 Task: Create a due date automation trigger when advanced on, on the monday of the week before a card is due add dates starting in in more than 1 days at 11:00 AM.
Action: Mouse moved to (1106, 84)
Screenshot: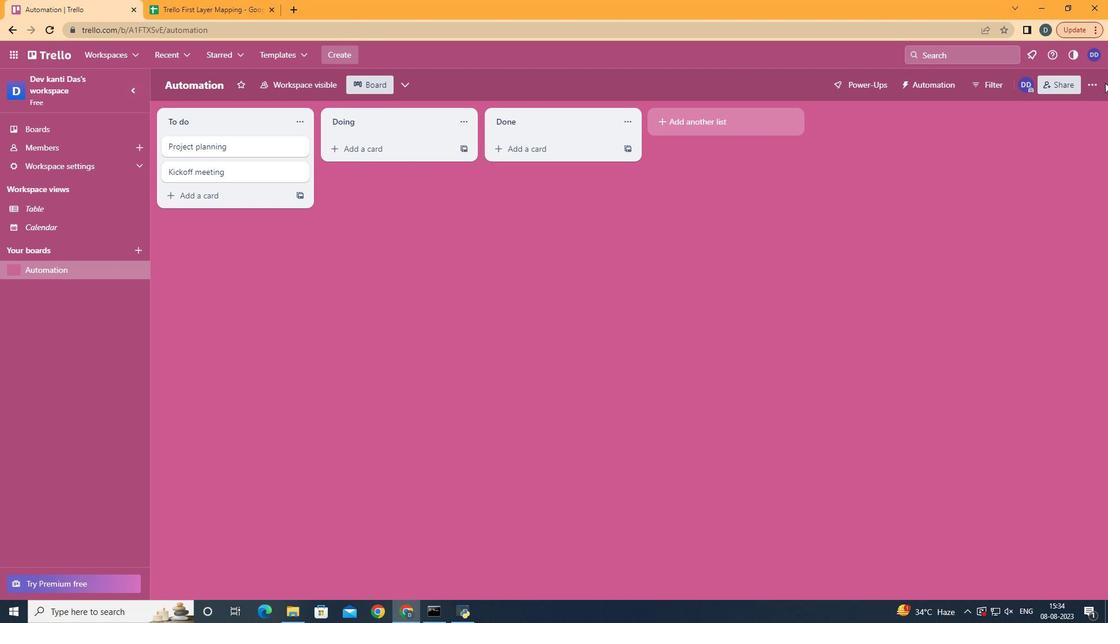 
Action: Mouse pressed left at (1106, 84)
Screenshot: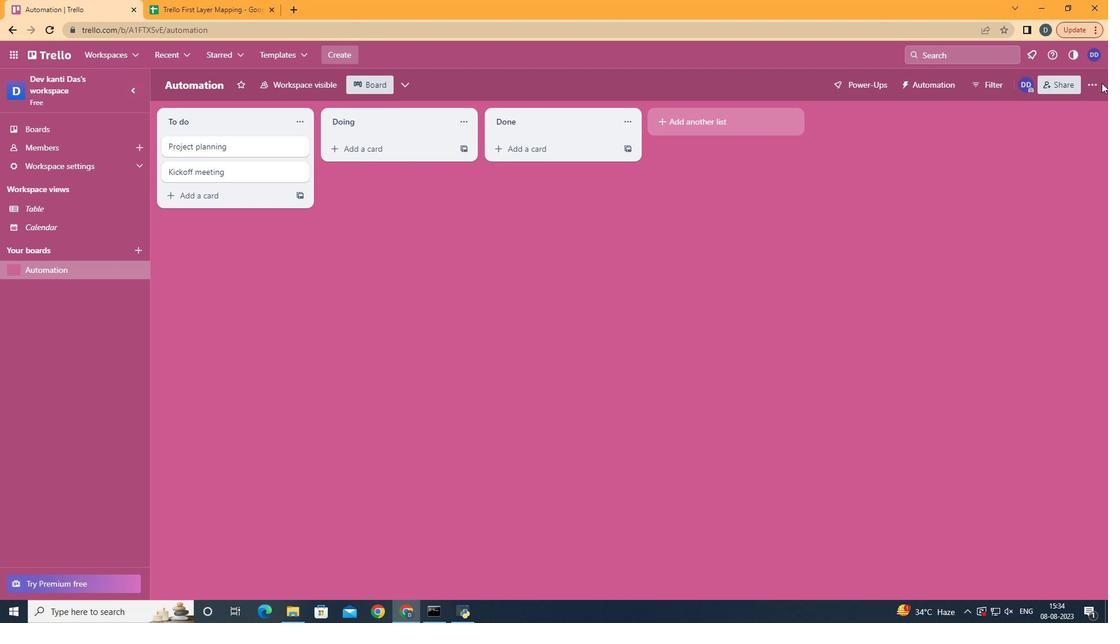 
Action: Mouse moved to (1097, 84)
Screenshot: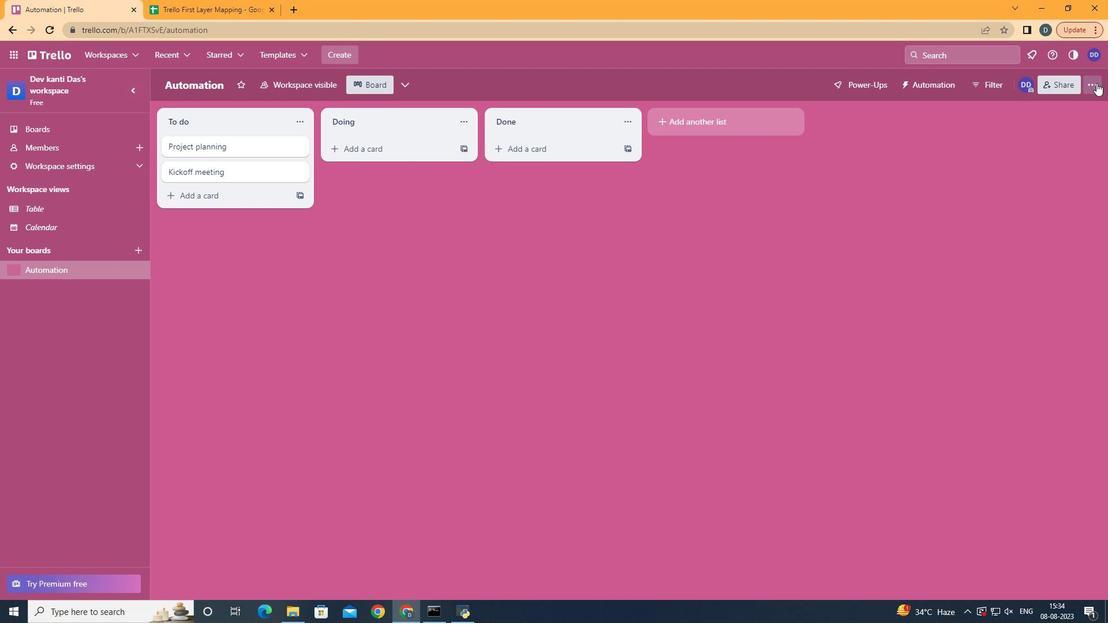
Action: Mouse pressed left at (1097, 84)
Screenshot: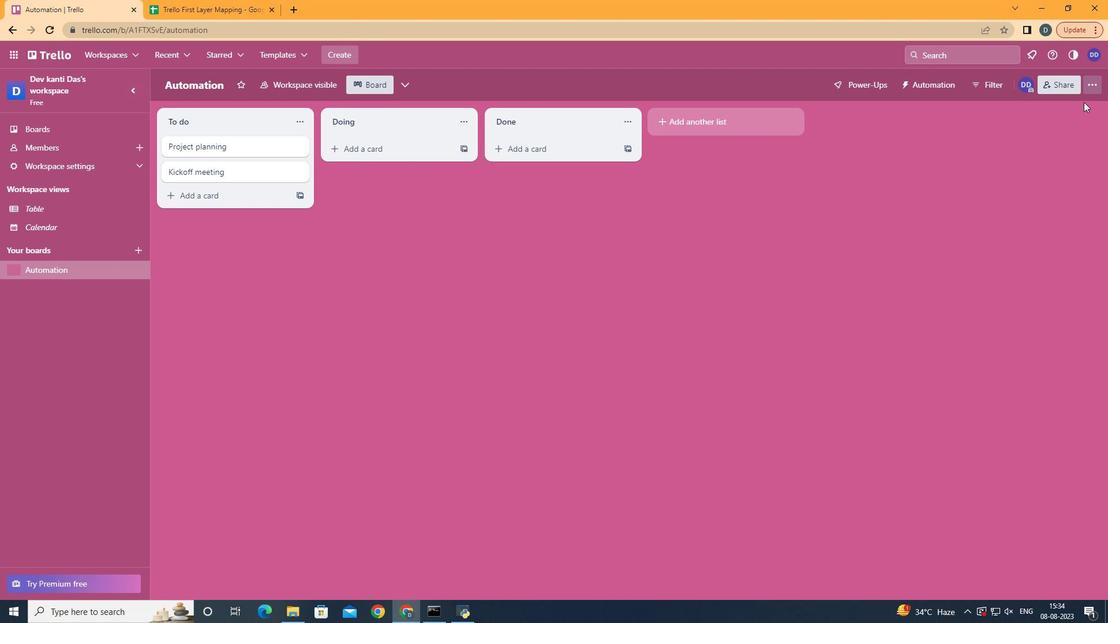 
Action: Mouse moved to (1020, 238)
Screenshot: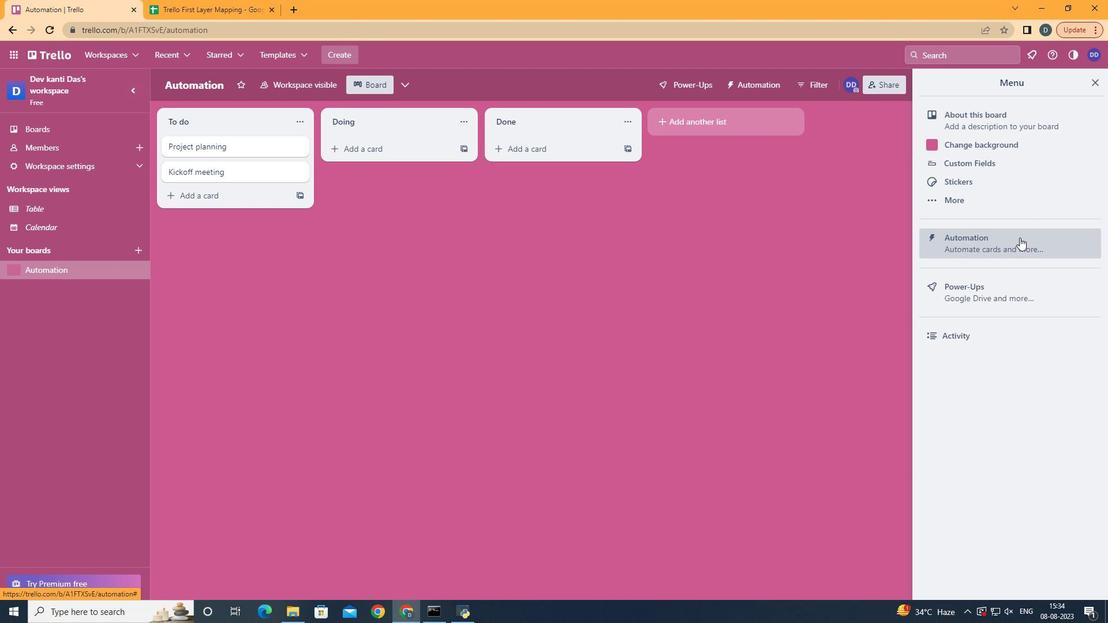 
Action: Mouse pressed left at (1020, 238)
Screenshot: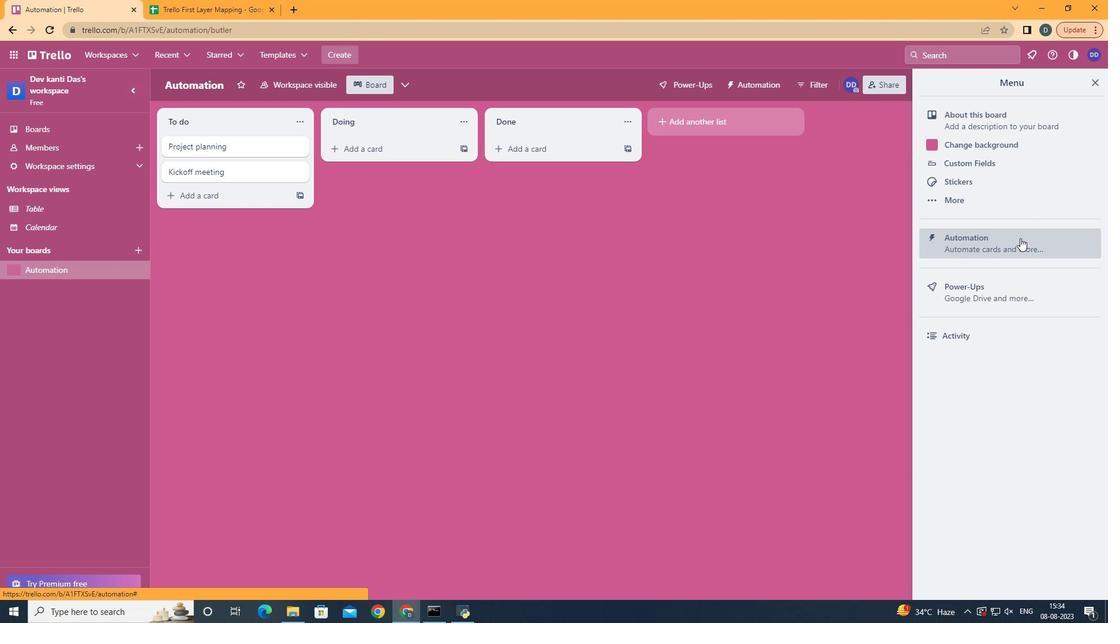 
Action: Mouse moved to (203, 233)
Screenshot: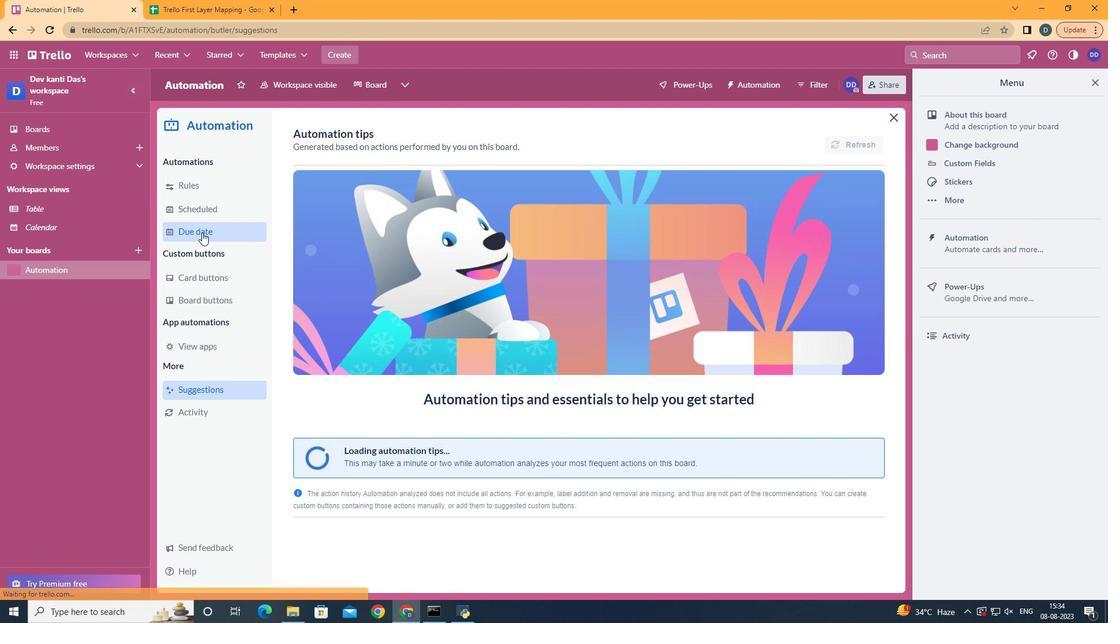 
Action: Mouse pressed left at (203, 233)
Screenshot: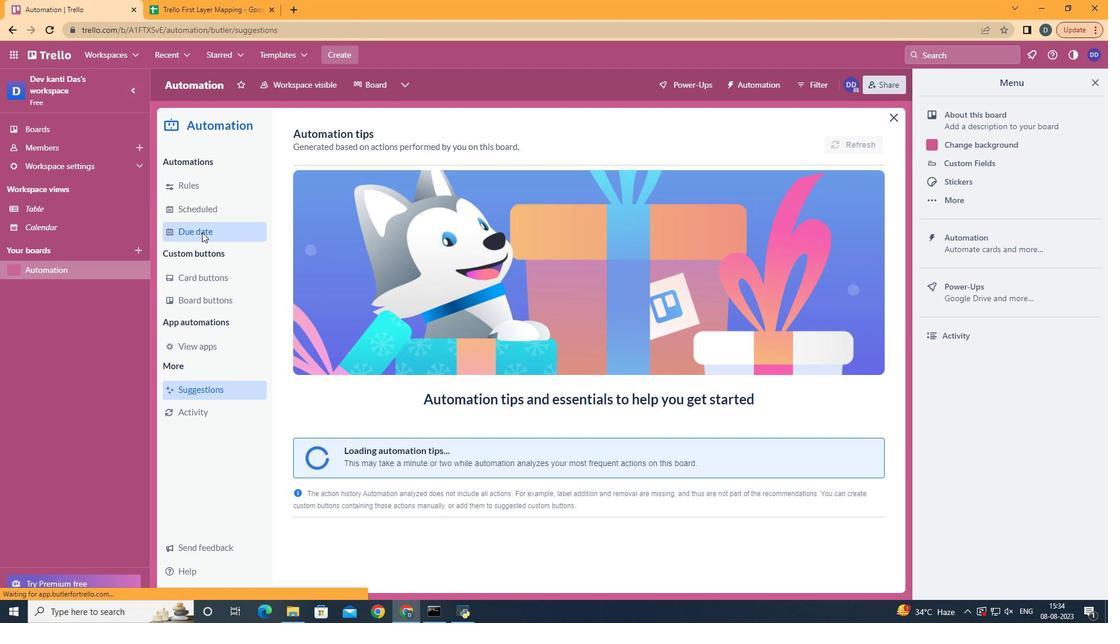 
Action: Mouse moved to (814, 142)
Screenshot: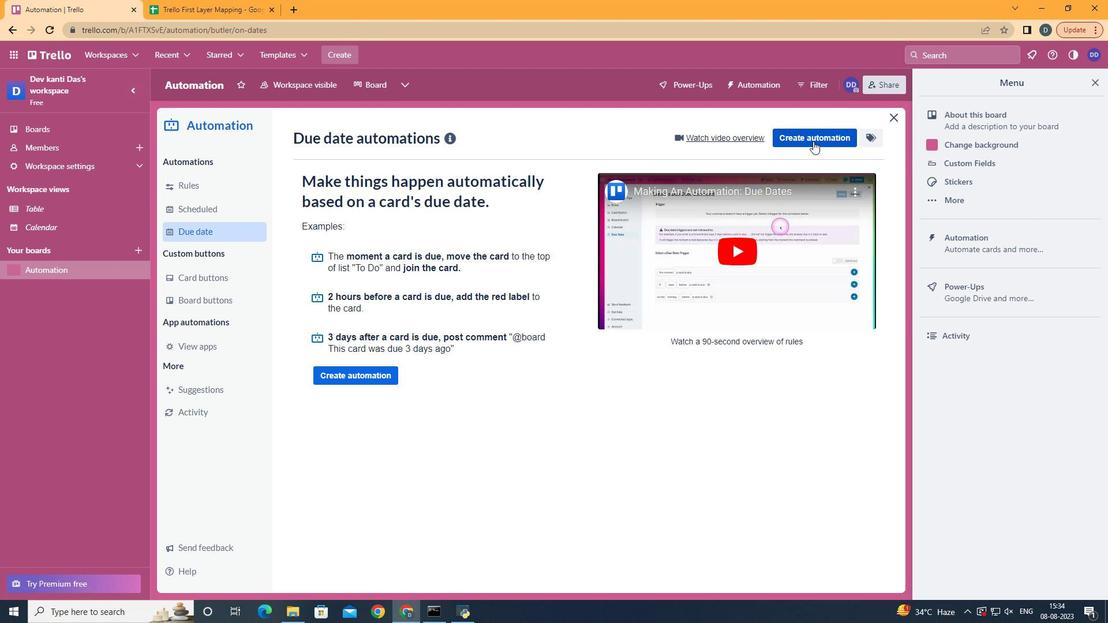 
Action: Mouse pressed left at (814, 142)
Screenshot: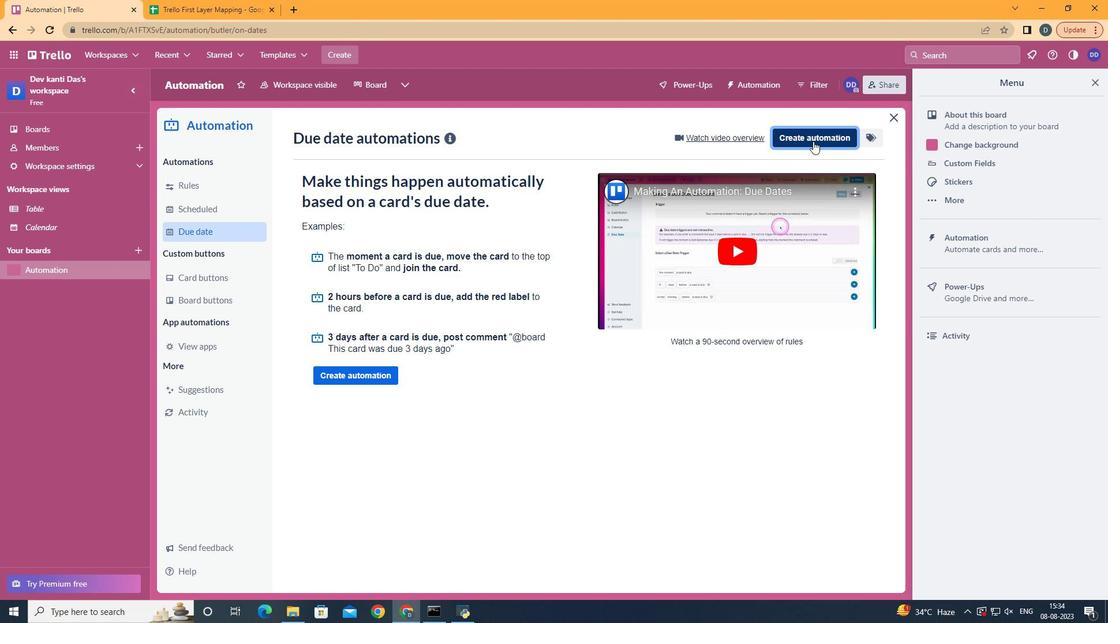 
Action: Mouse moved to (601, 238)
Screenshot: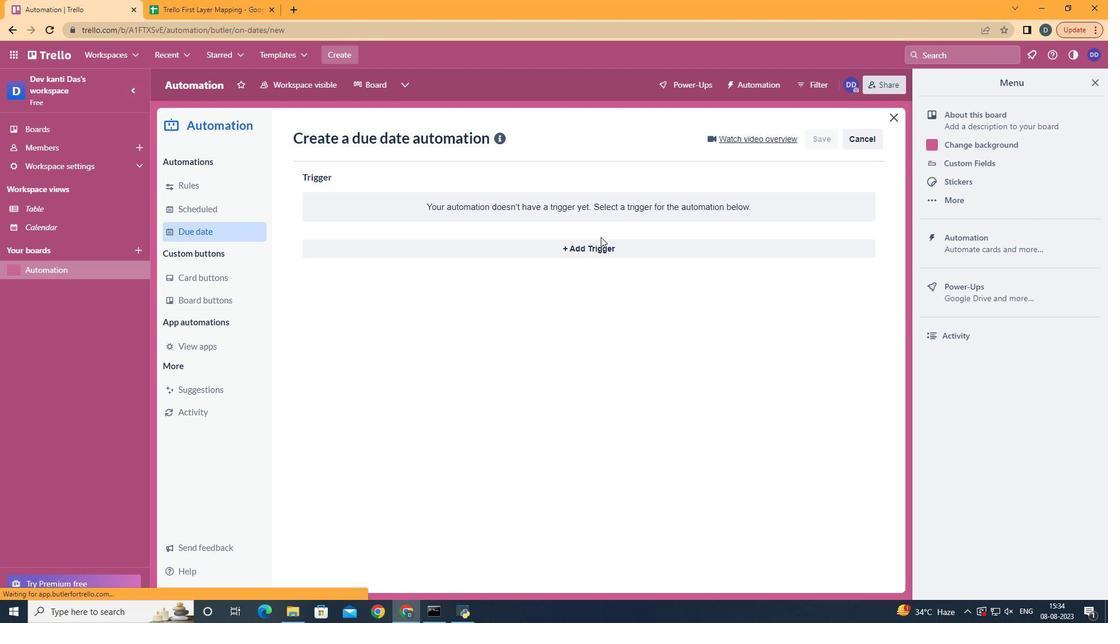 
Action: Mouse pressed left at (601, 238)
Screenshot: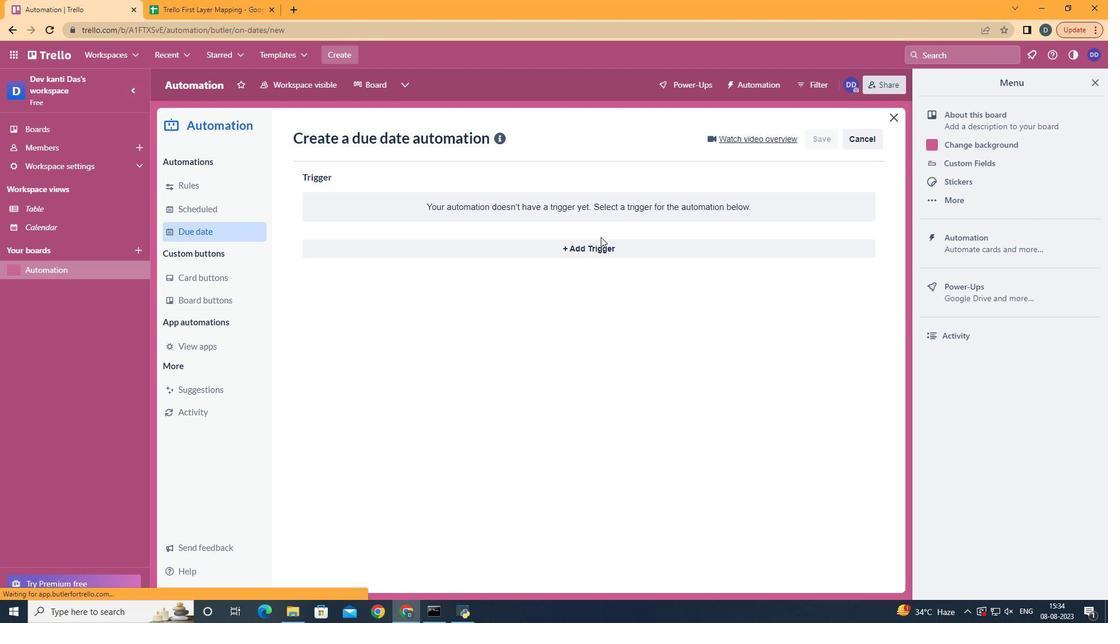 
Action: Mouse moved to (596, 247)
Screenshot: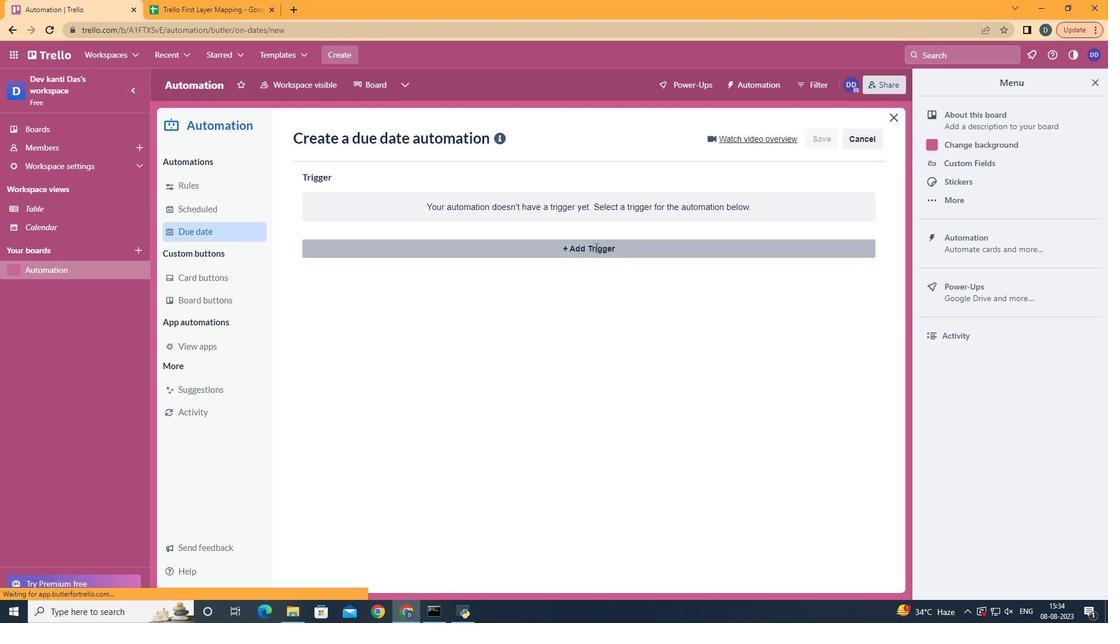 
Action: Mouse pressed left at (596, 247)
Screenshot: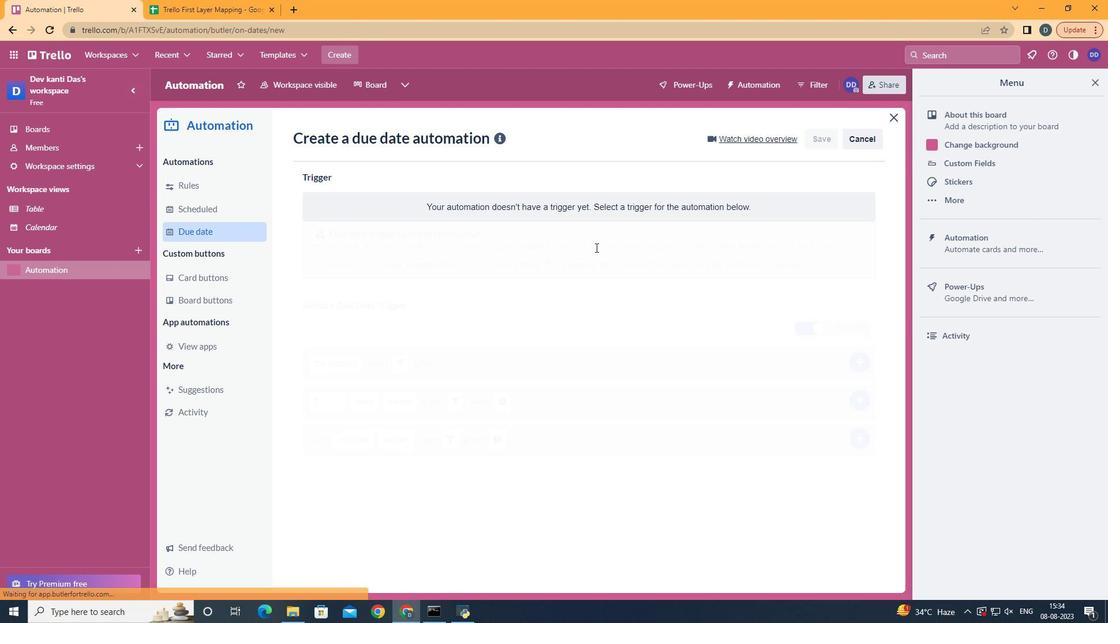 
Action: Mouse moved to (423, 547)
Screenshot: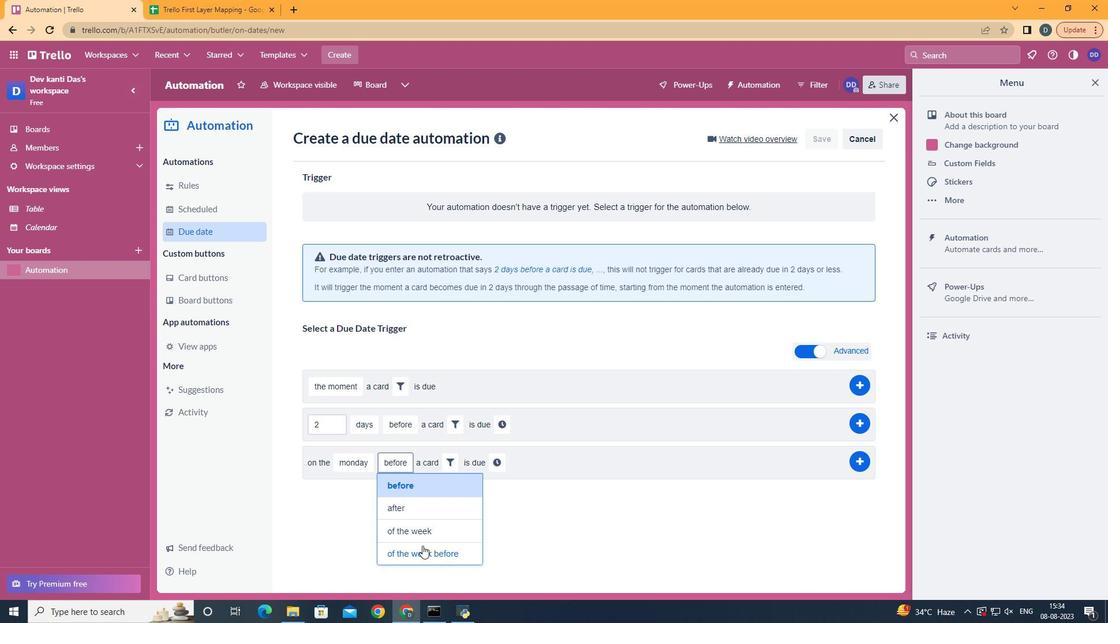 
Action: Mouse pressed left at (423, 547)
Screenshot: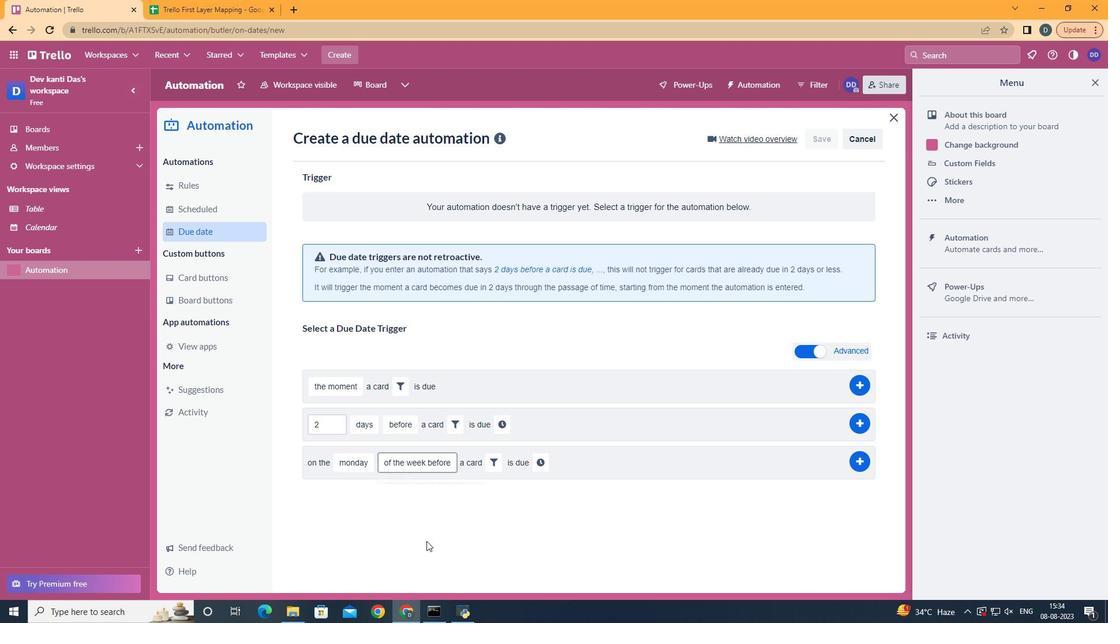 
Action: Mouse moved to (487, 460)
Screenshot: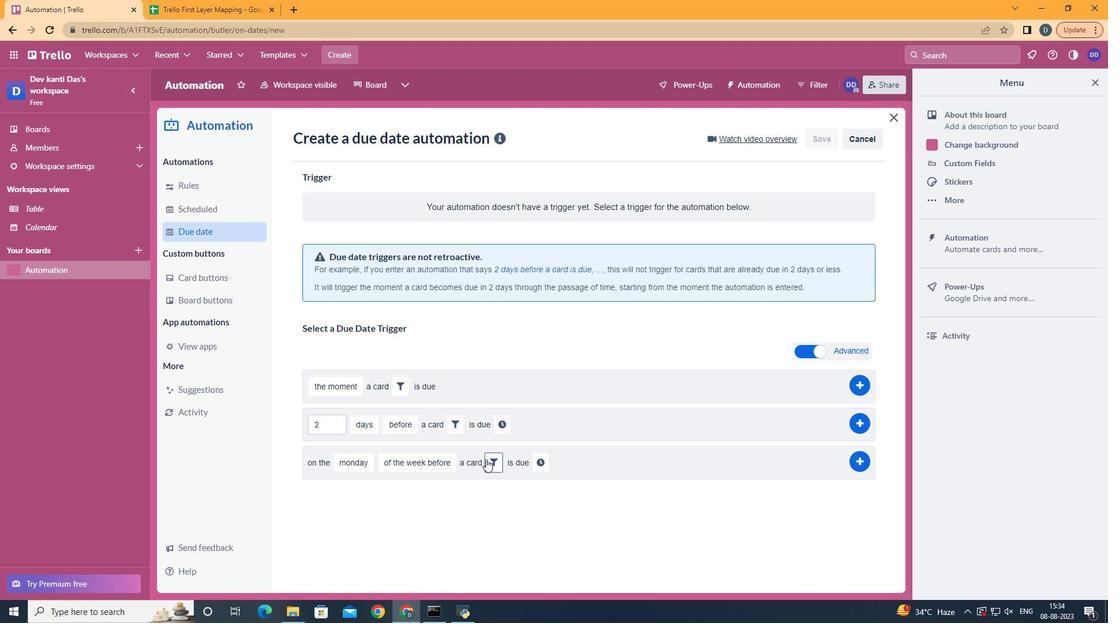 
Action: Mouse pressed left at (487, 460)
Screenshot: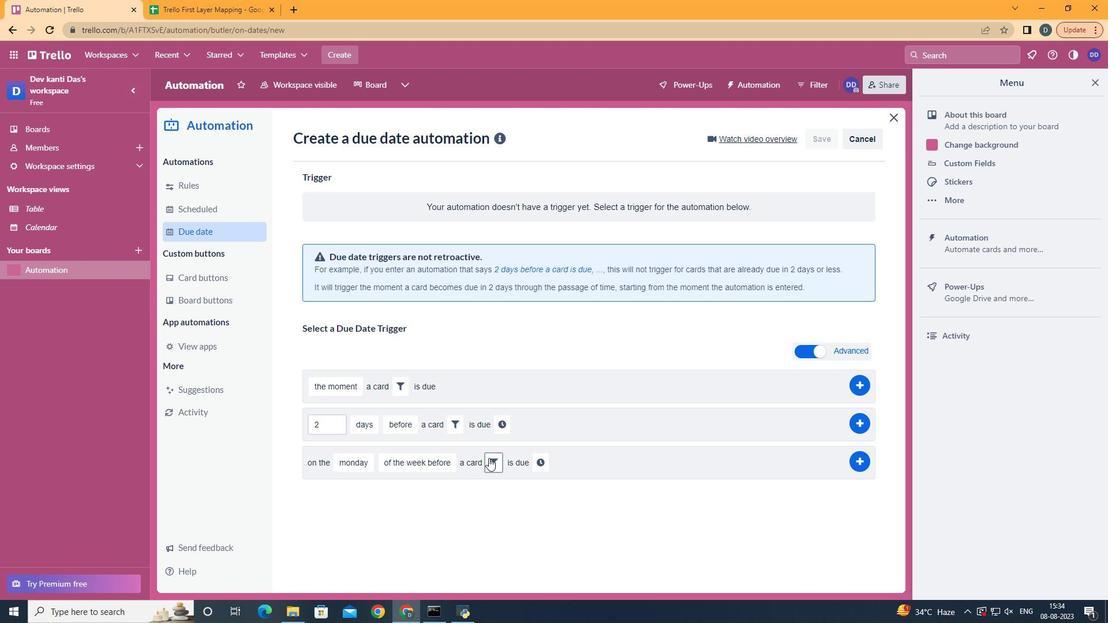 
Action: Mouse moved to (558, 507)
Screenshot: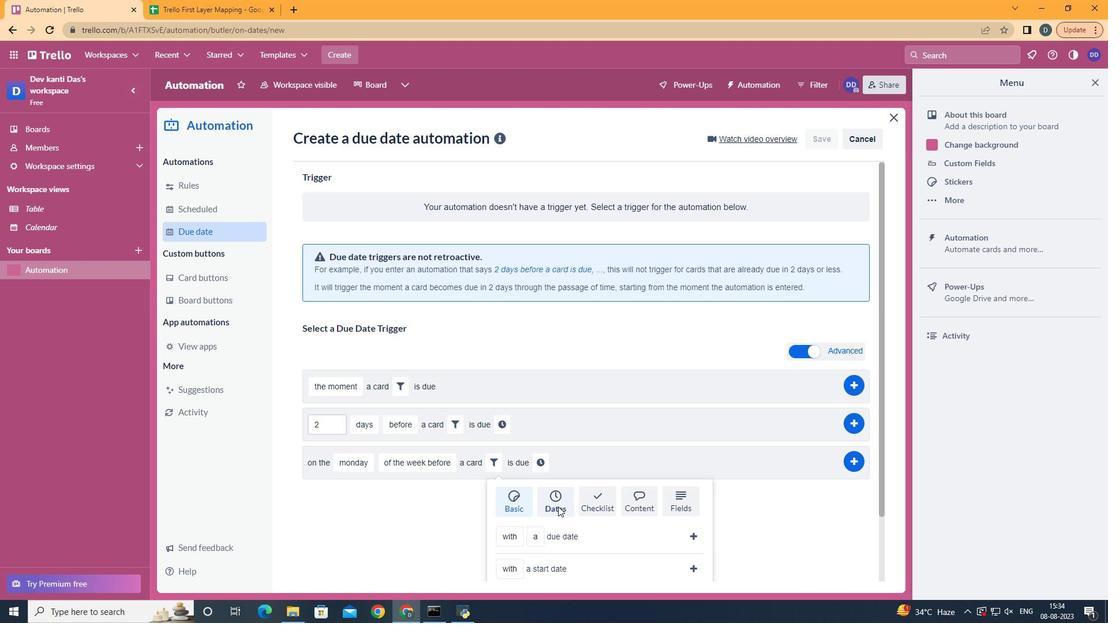 
Action: Mouse pressed left at (558, 507)
Screenshot: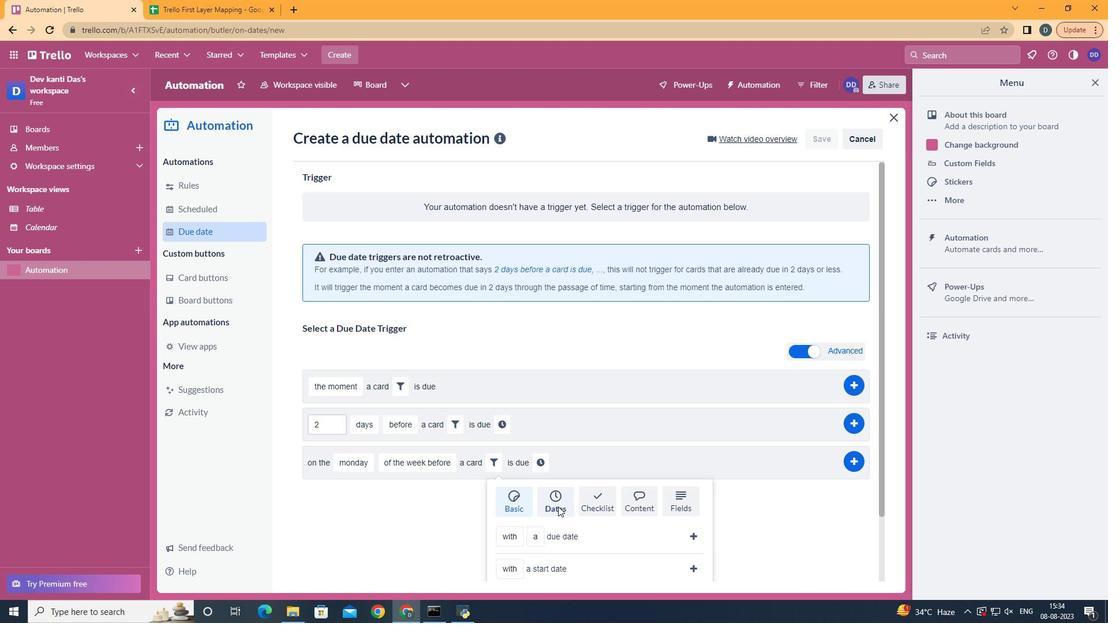 
Action: Mouse moved to (559, 507)
Screenshot: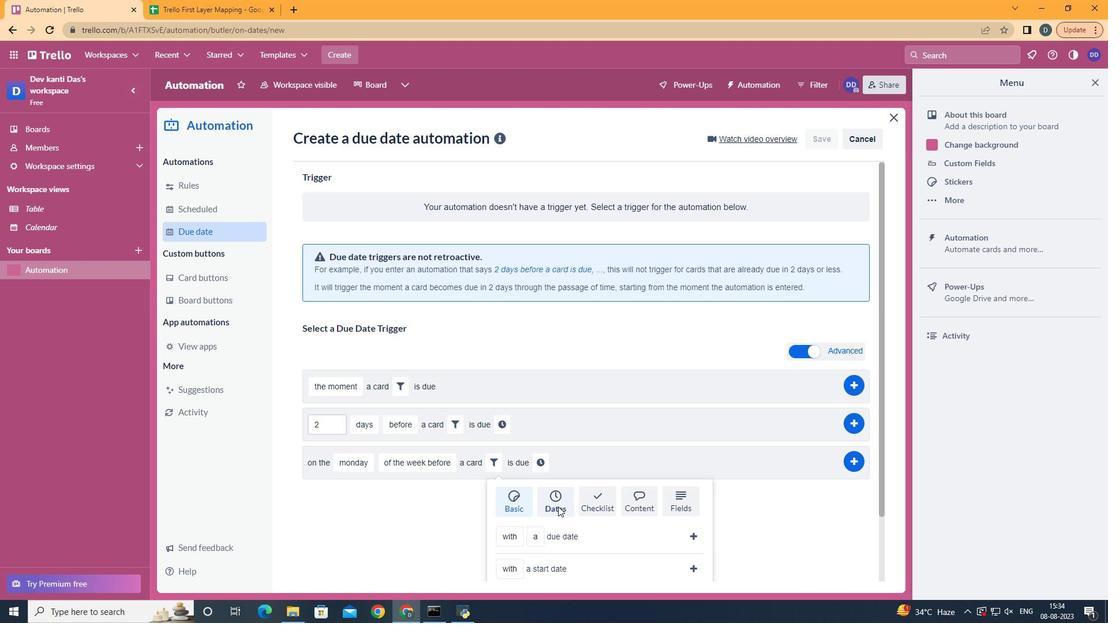 
Action: Mouse scrolled (559, 507) with delta (0, 0)
Screenshot: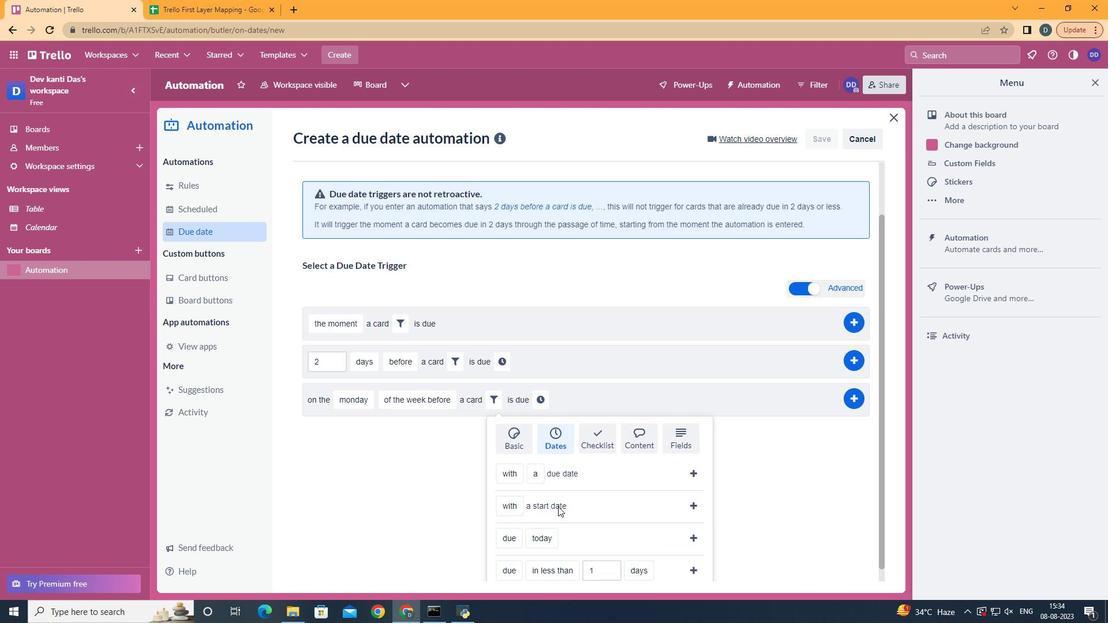 
Action: Mouse scrolled (559, 507) with delta (0, 0)
Screenshot: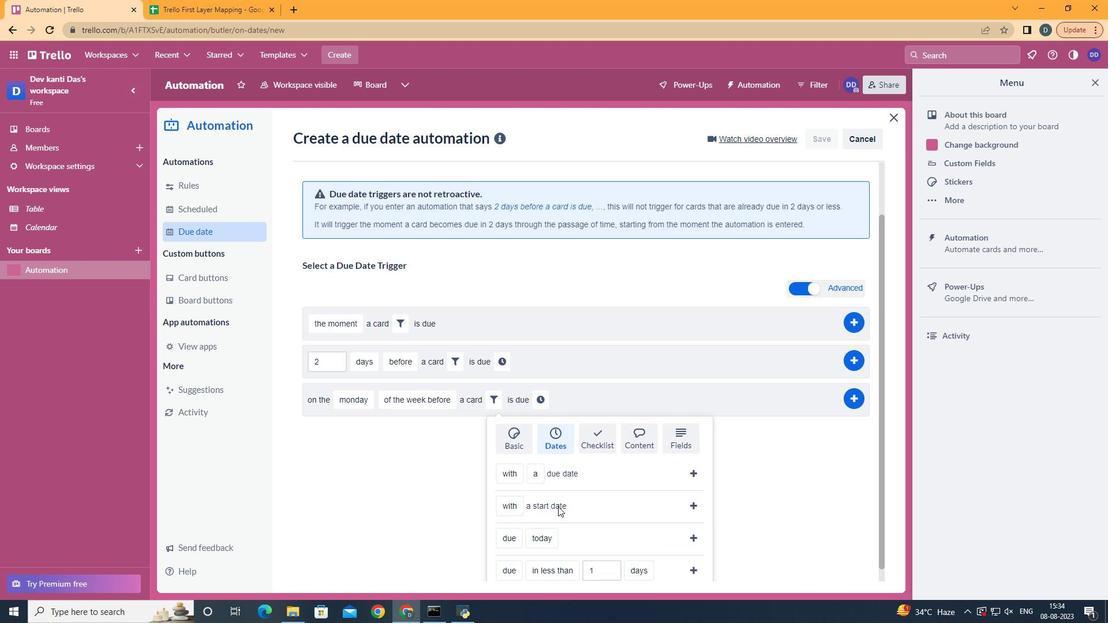 
Action: Mouse scrolled (559, 507) with delta (0, 0)
Screenshot: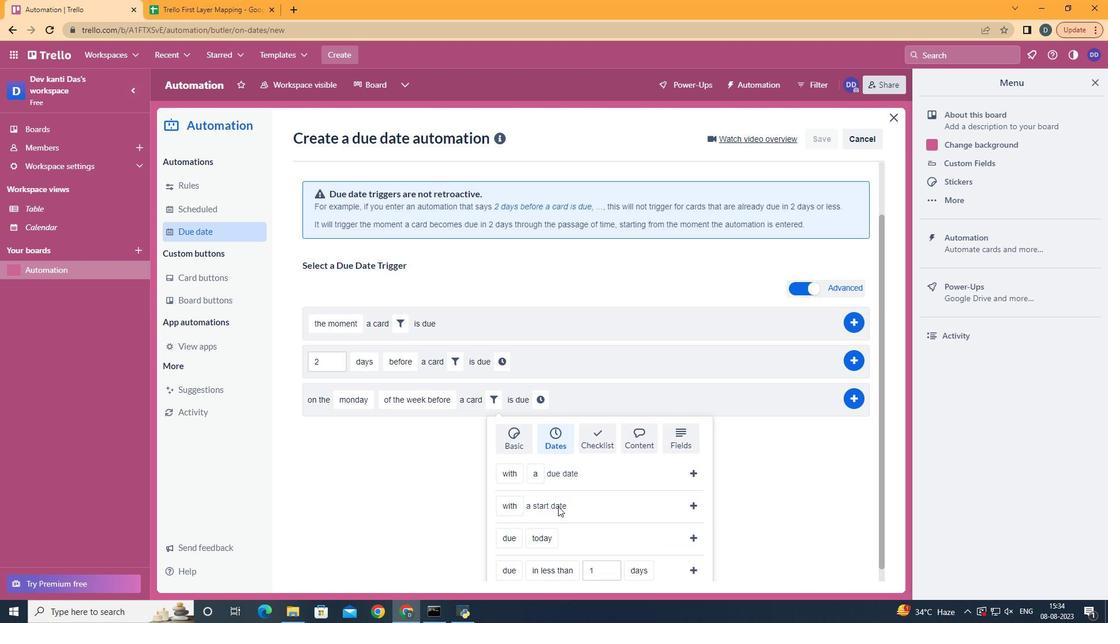 
Action: Mouse scrolled (559, 507) with delta (0, 0)
Screenshot: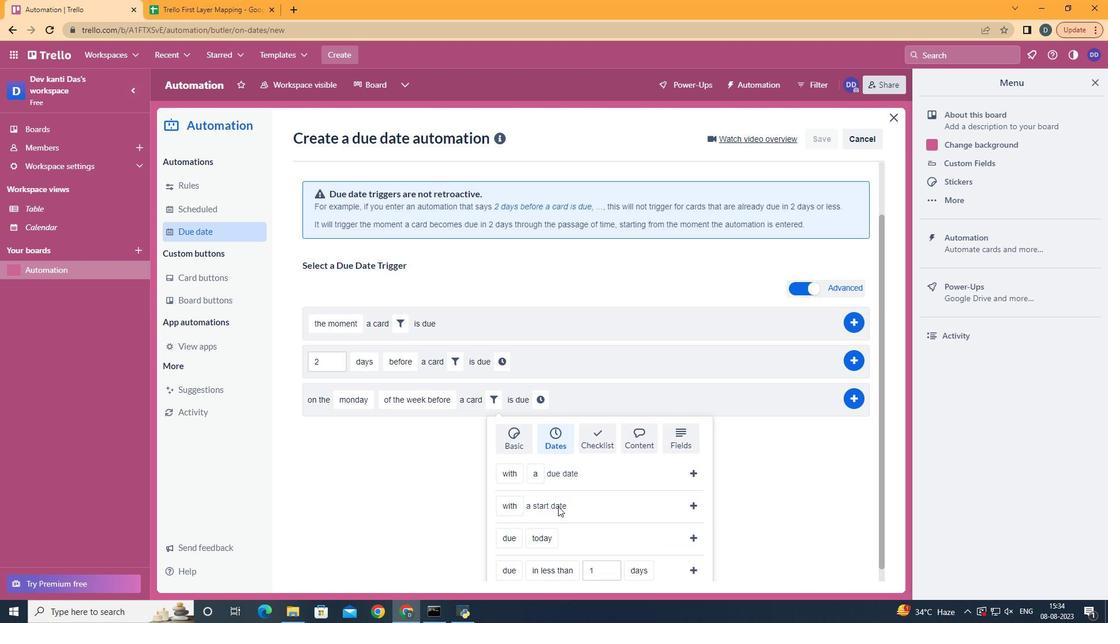 
Action: Mouse scrolled (559, 507) with delta (0, 0)
Screenshot: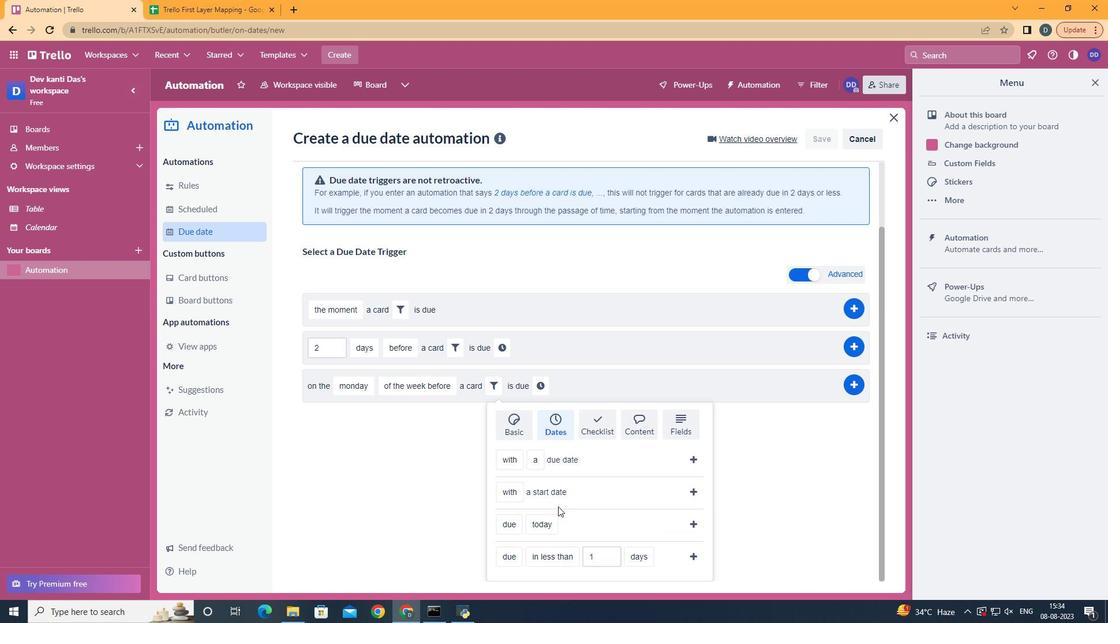 
Action: Mouse moved to (519, 529)
Screenshot: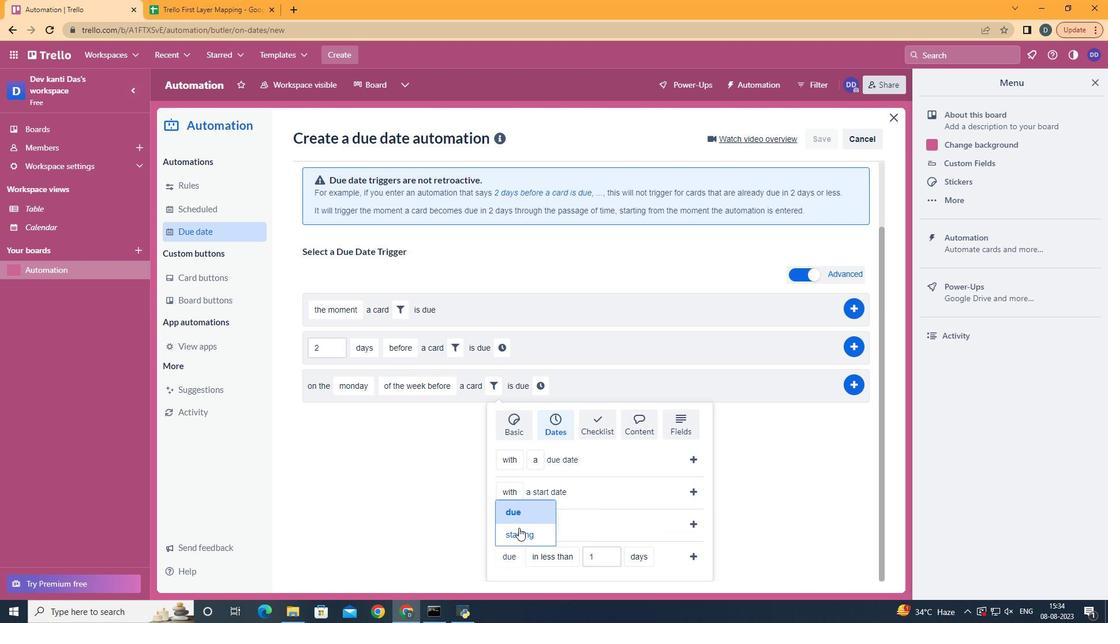 
Action: Mouse pressed left at (519, 529)
Screenshot: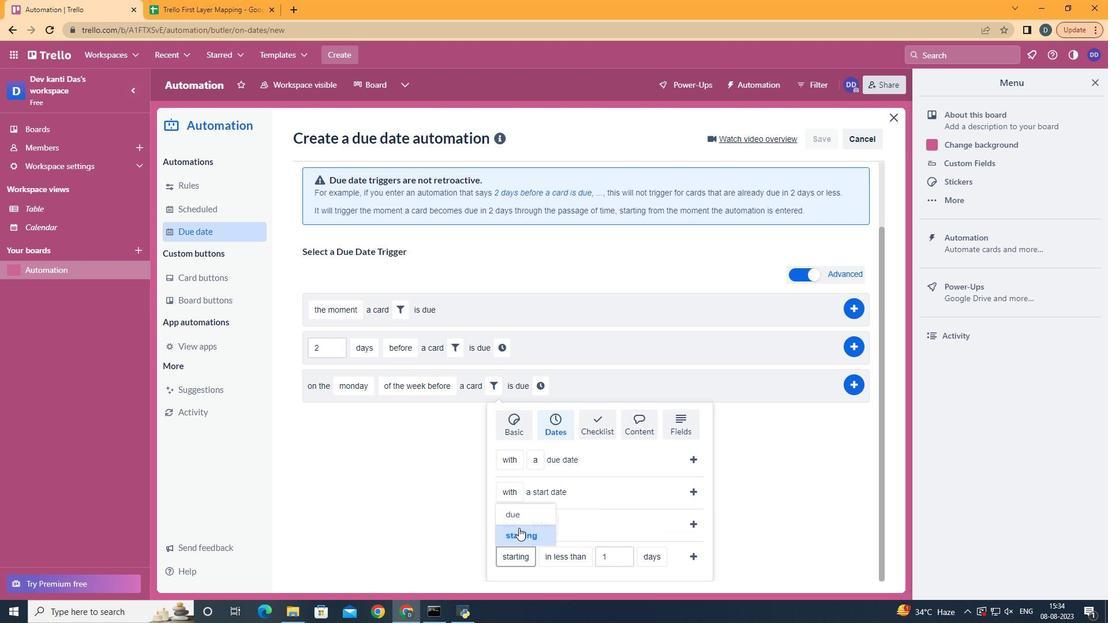 
Action: Mouse moved to (584, 490)
Screenshot: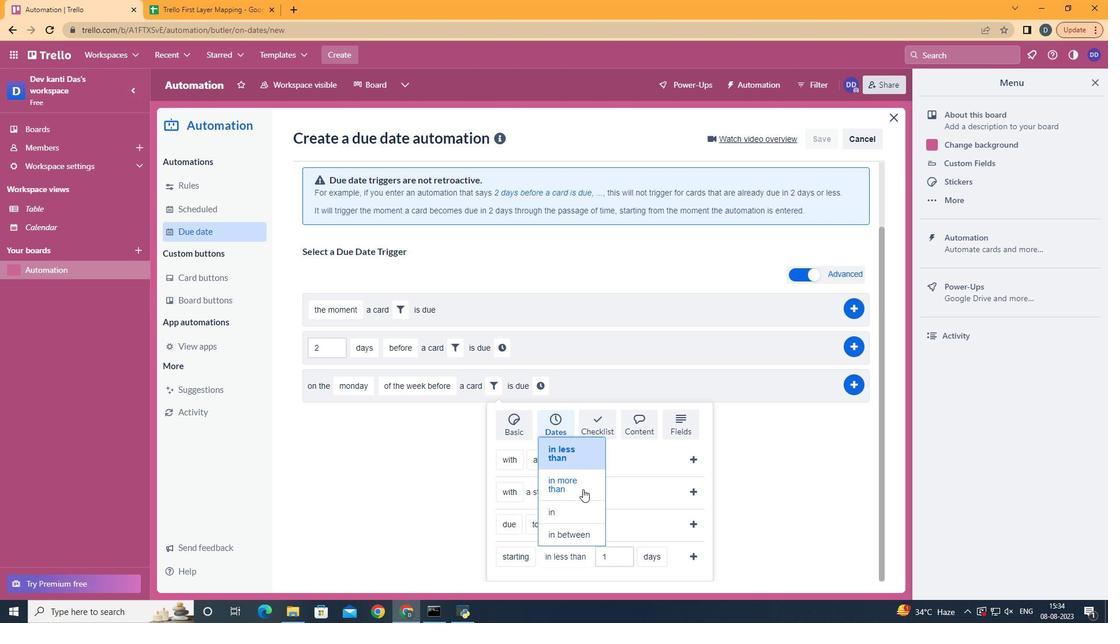 
Action: Mouse pressed left at (584, 490)
Screenshot: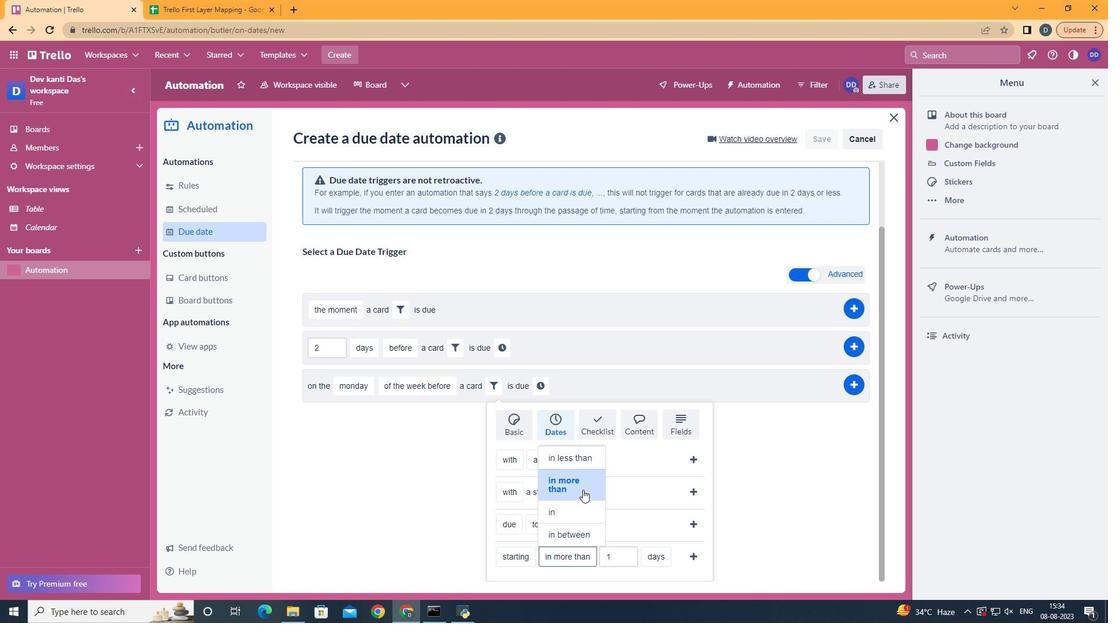 
Action: Mouse moved to (669, 511)
Screenshot: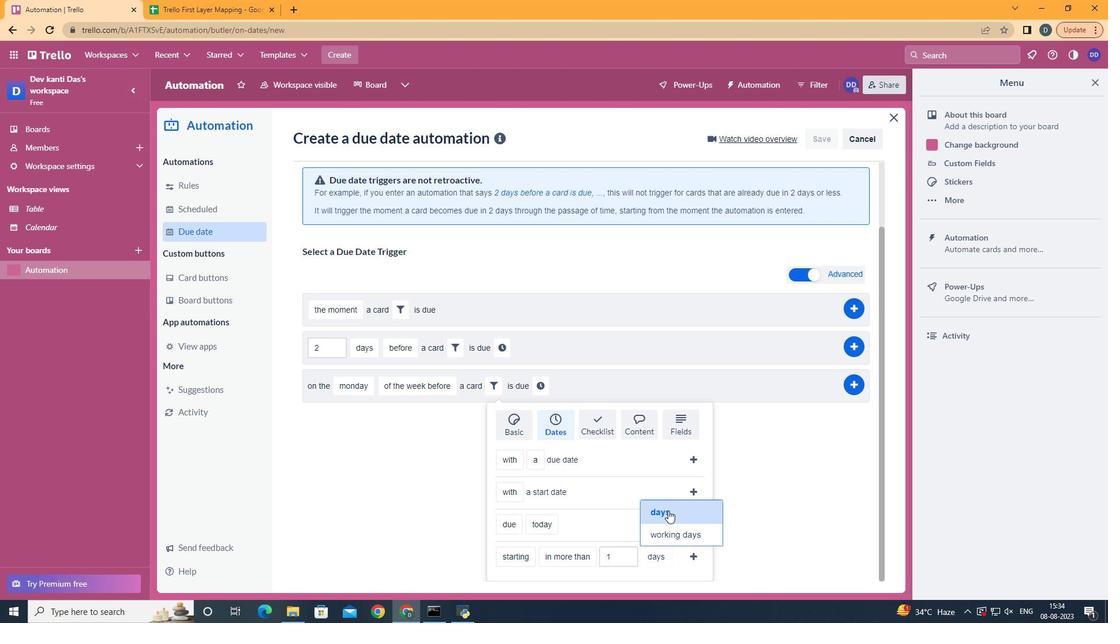 
Action: Mouse pressed left at (669, 511)
Screenshot: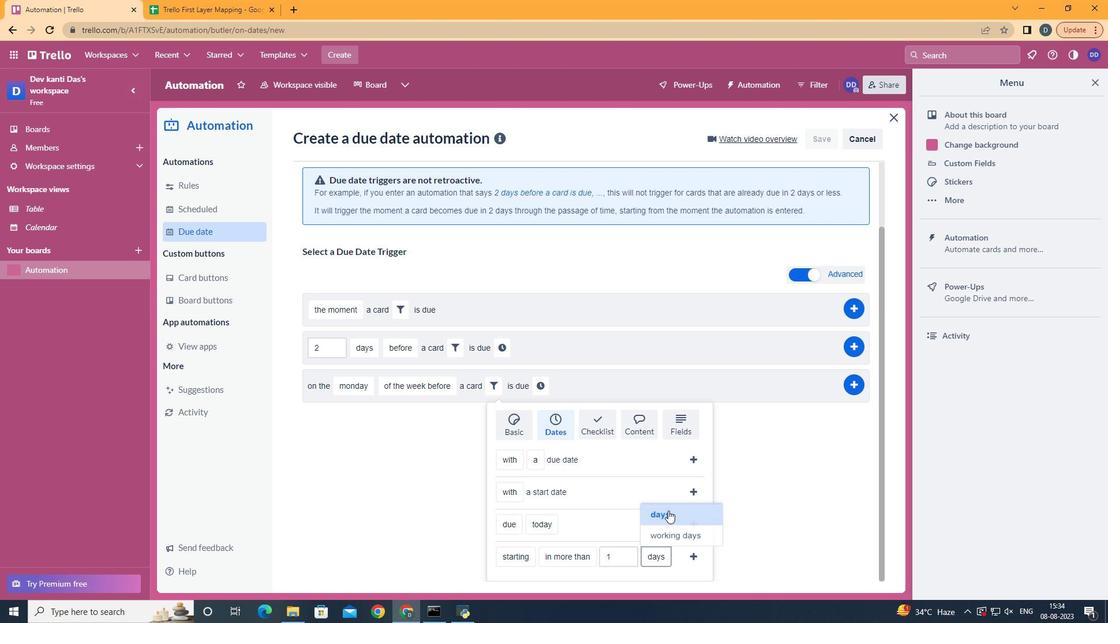 
Action: Mouse moved to (700, 554)
Screenshot: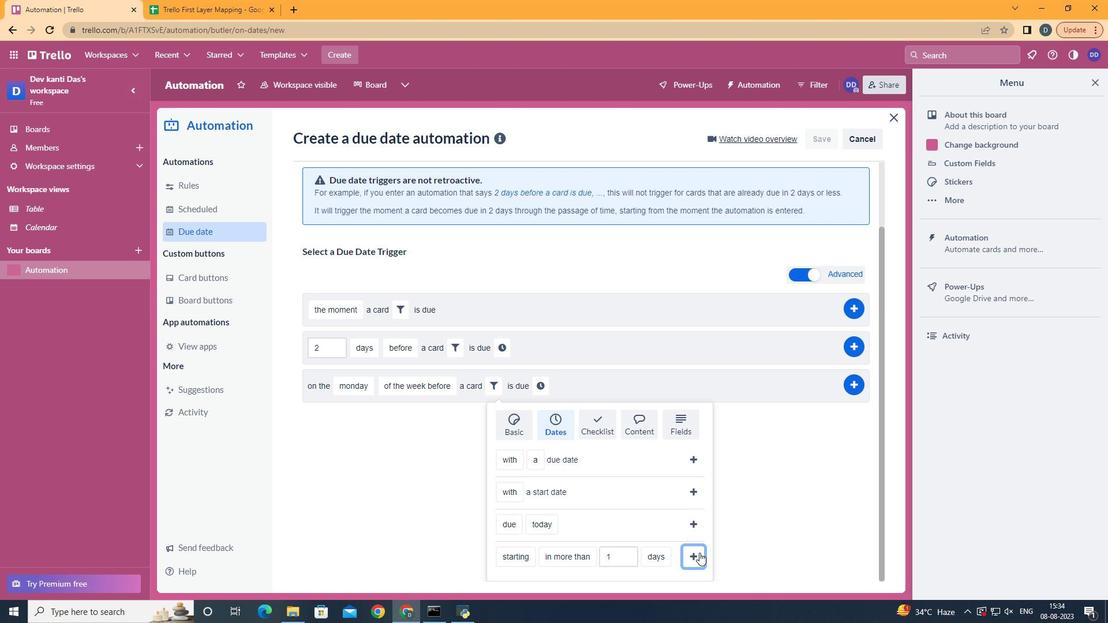 
Action: Mouse pressed left at (700, 554)
Screenshot: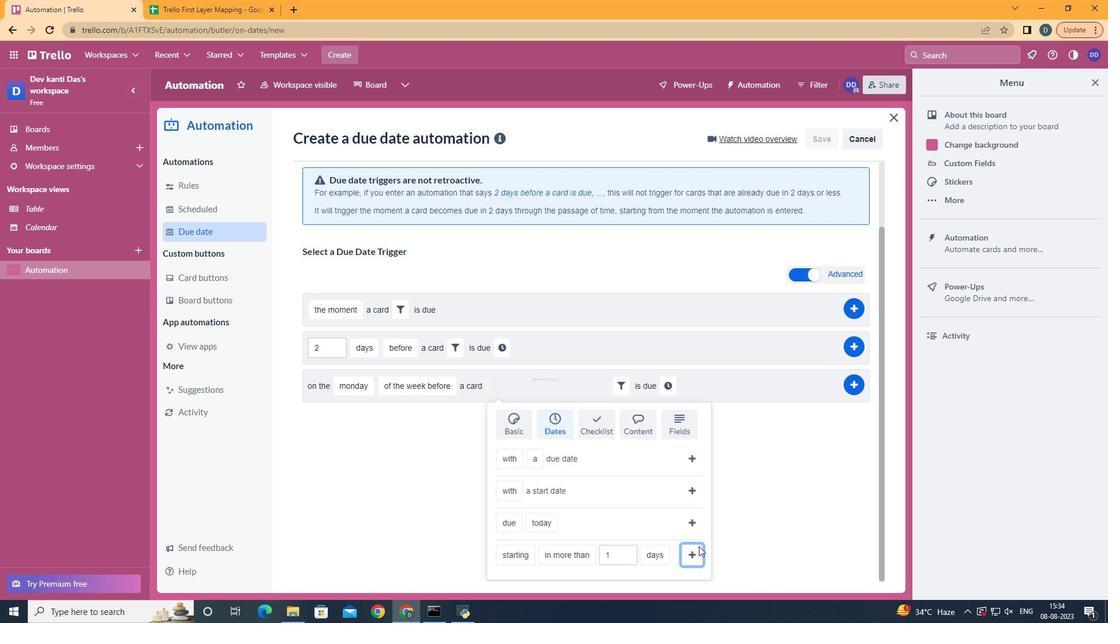 
Action: Mouse moved to (671, 457)
Screenshot: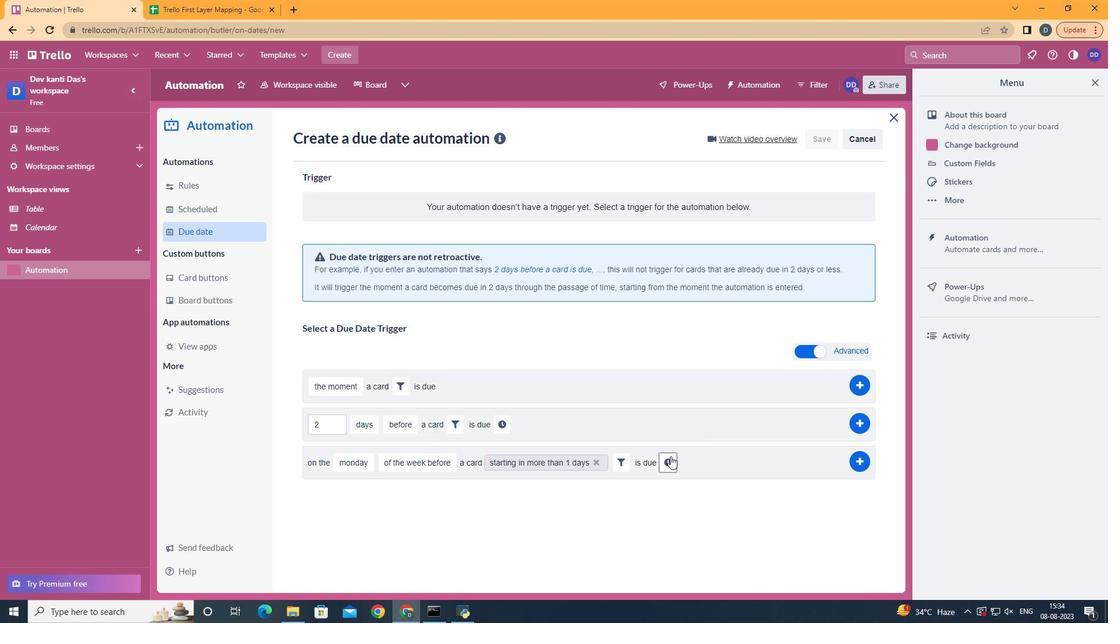
Action: Mouse pressed left at (671, 457)
Screenshot: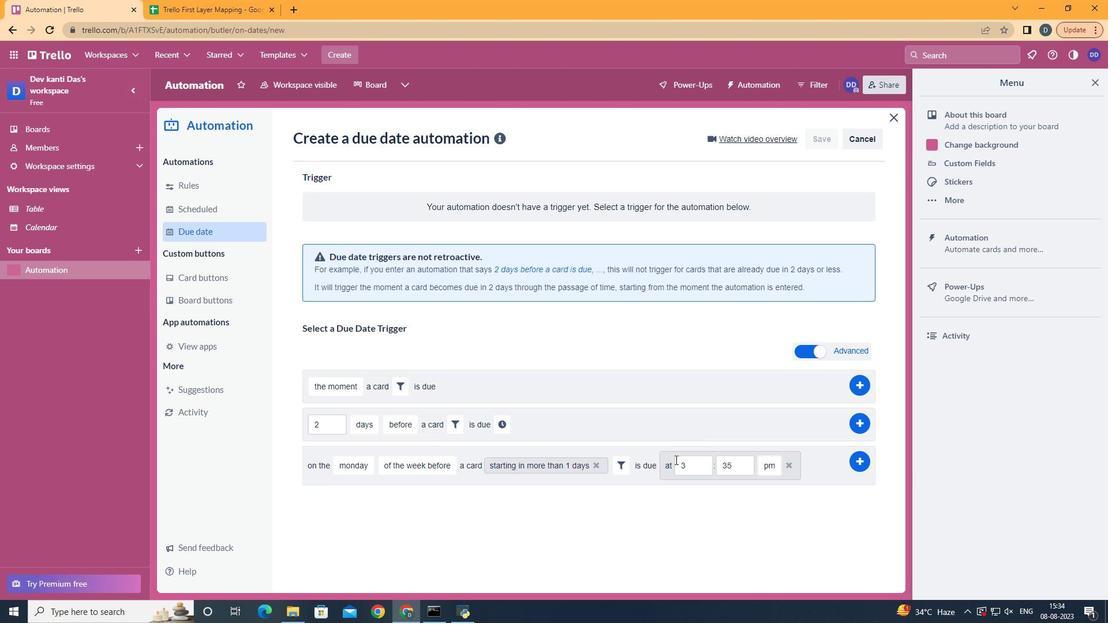 
Action: Mouse moved to (696, 462)
Screenshot: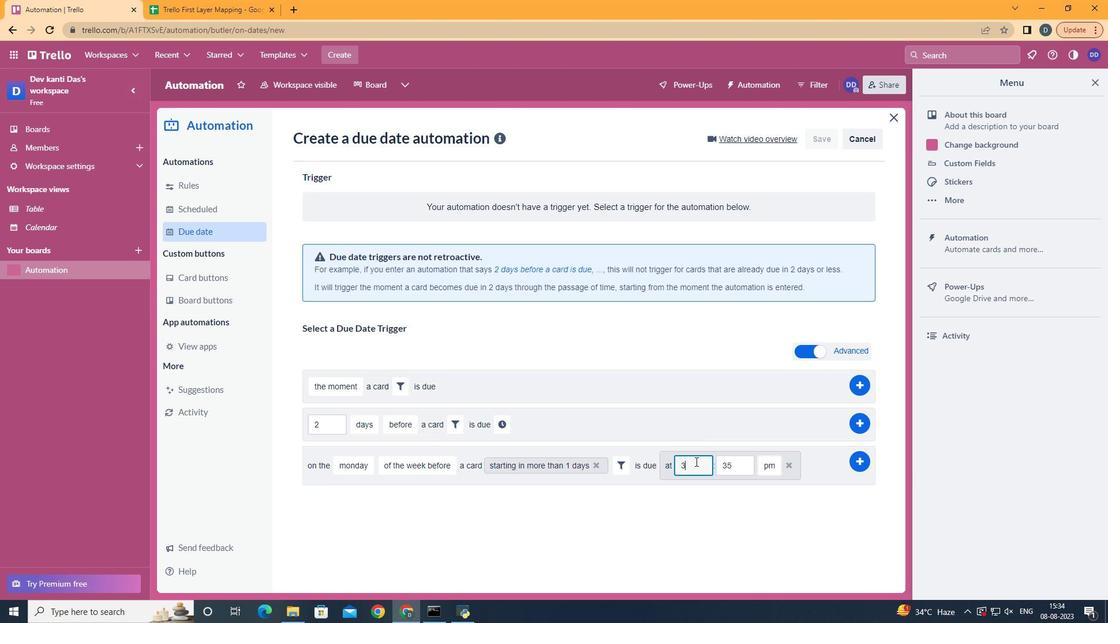 
Action: Mouse pressed left at (696, 462)
Screenshot: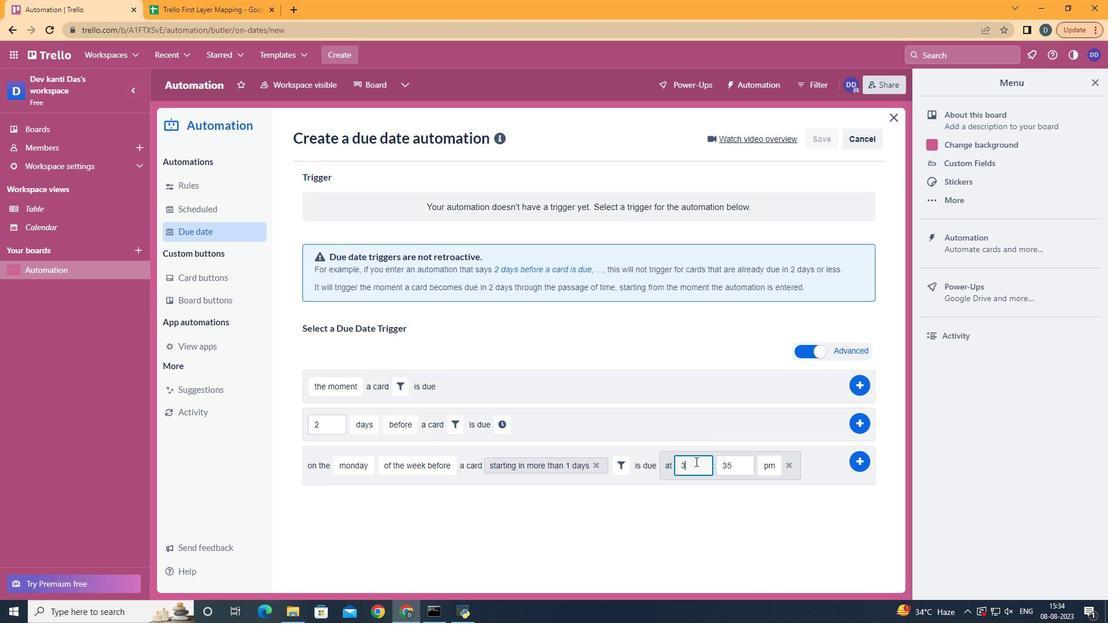 
Action: Mouse moved to (697, 461)
Screenshot: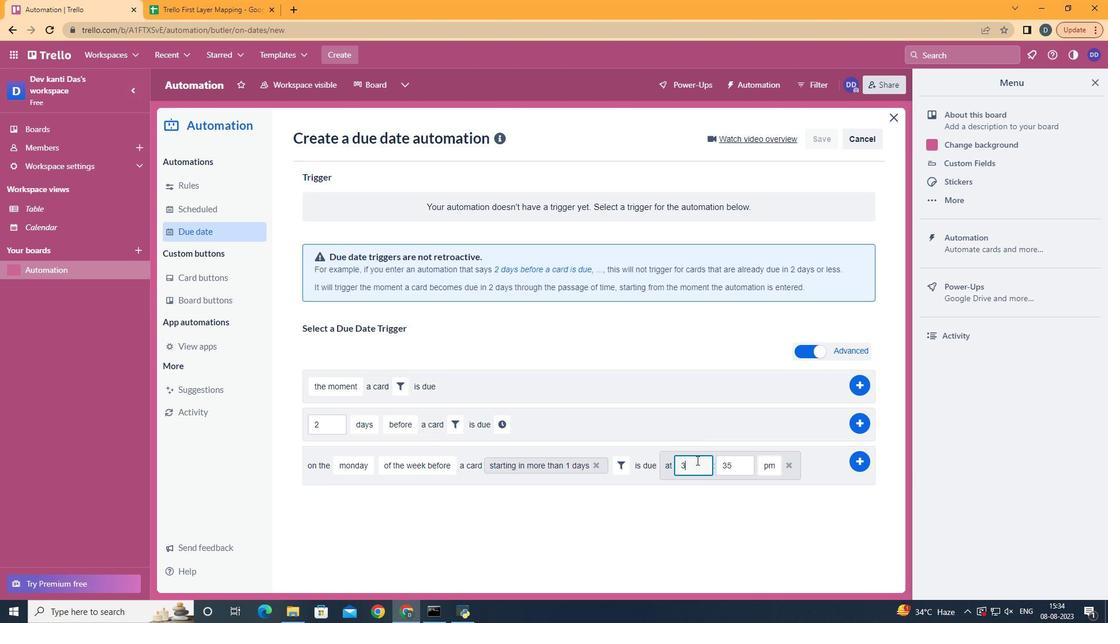 
Action: Key pressed <Key.backspace>11
Screenshot: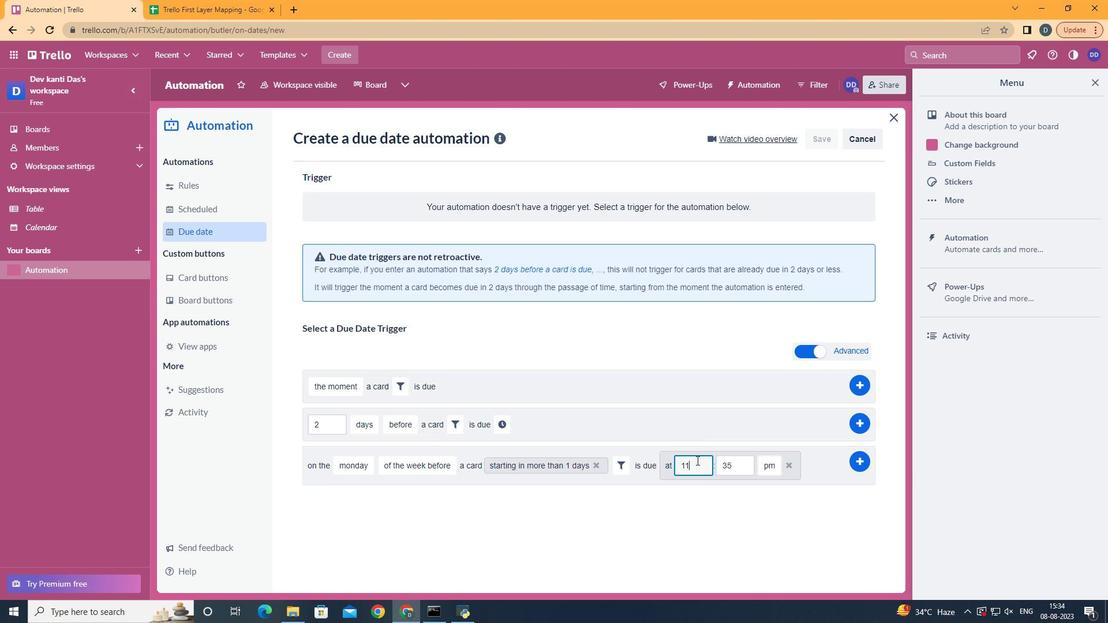 
Action: Mouse moved to (733, 464)
Screenshot: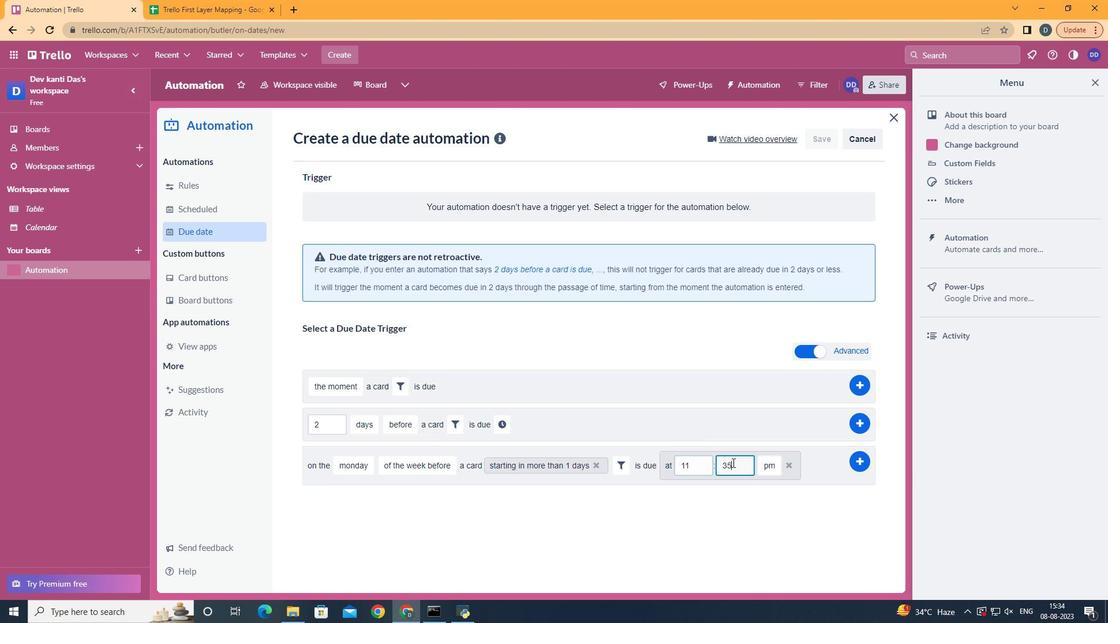 
Action: Mouse pressed left at (733, 464)
Screenshot: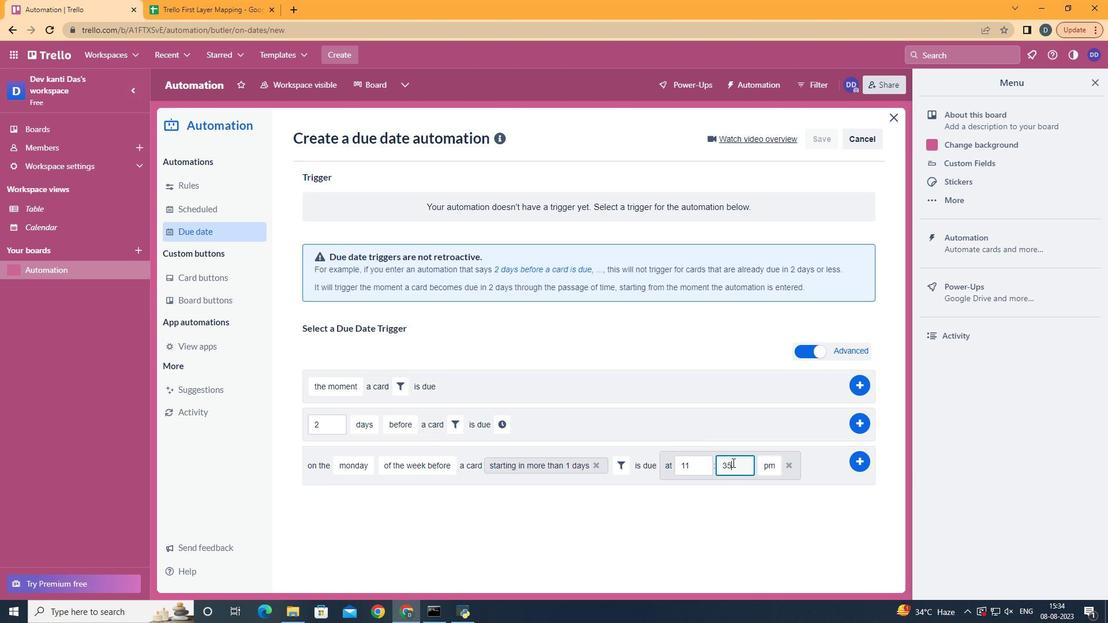 
Action: Key pressed <Key.backspace>
Screenshot: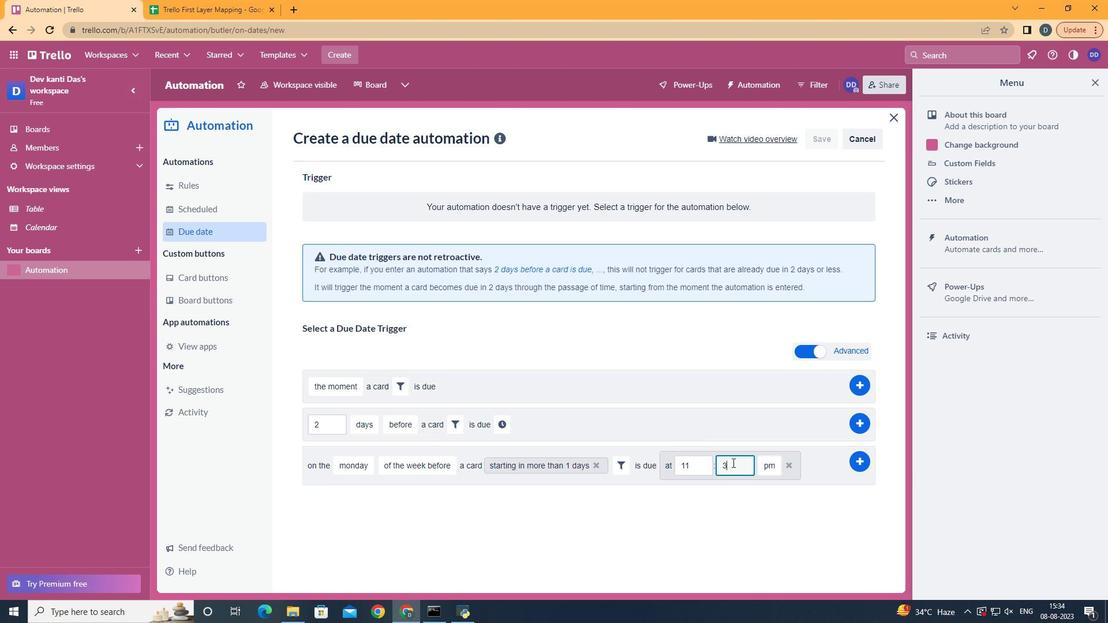 
Action: Mouse moved to (733, 464)
Screenshot: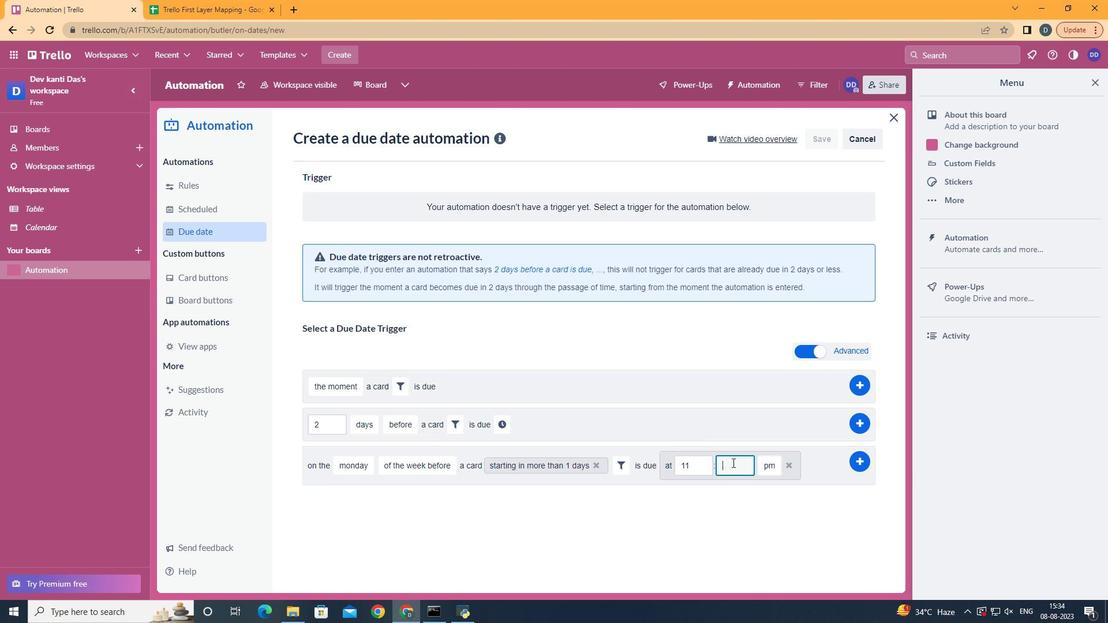 
Action: Key pressed <Key.backspace>00
Screenshot: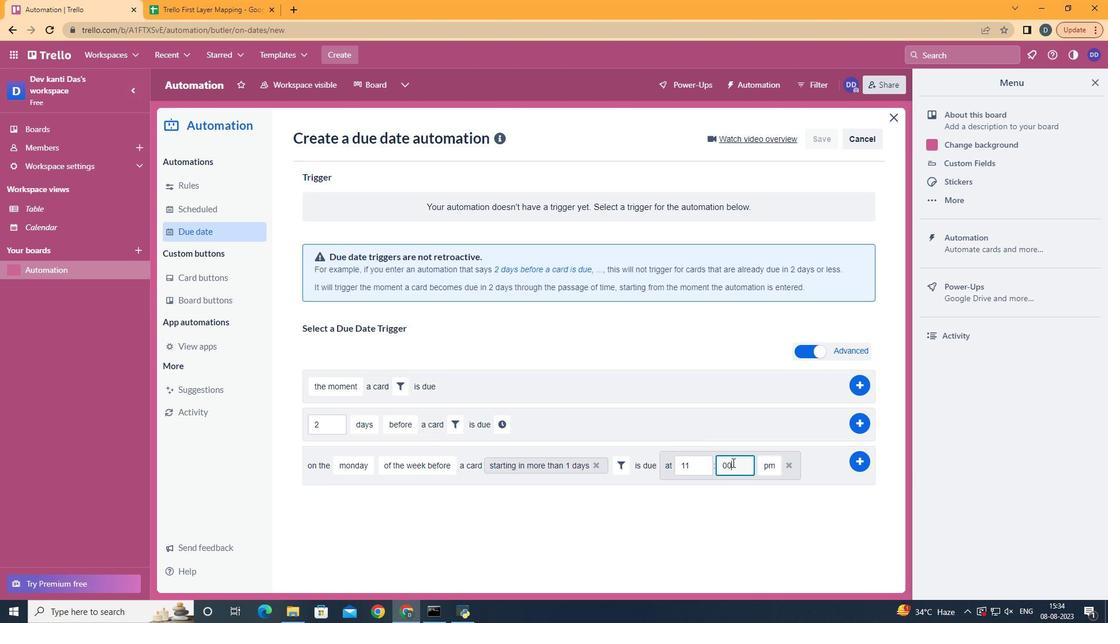 
Action: Mouse moved to (776, 485)
Screenshot: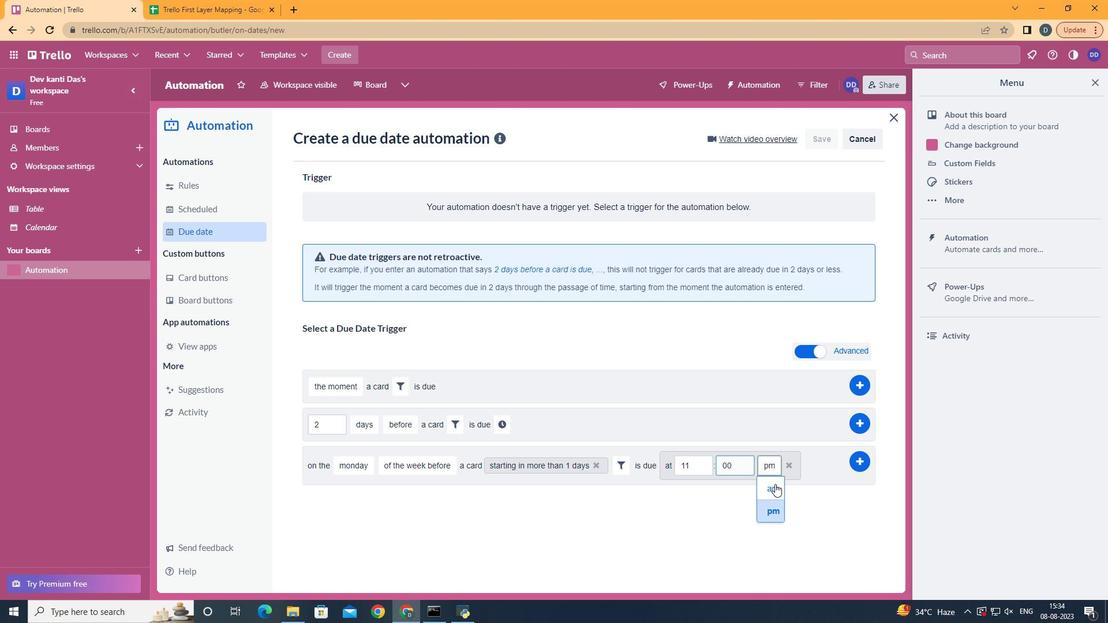 
Action: Mouse pressed left at (776, 485)
Screenshot: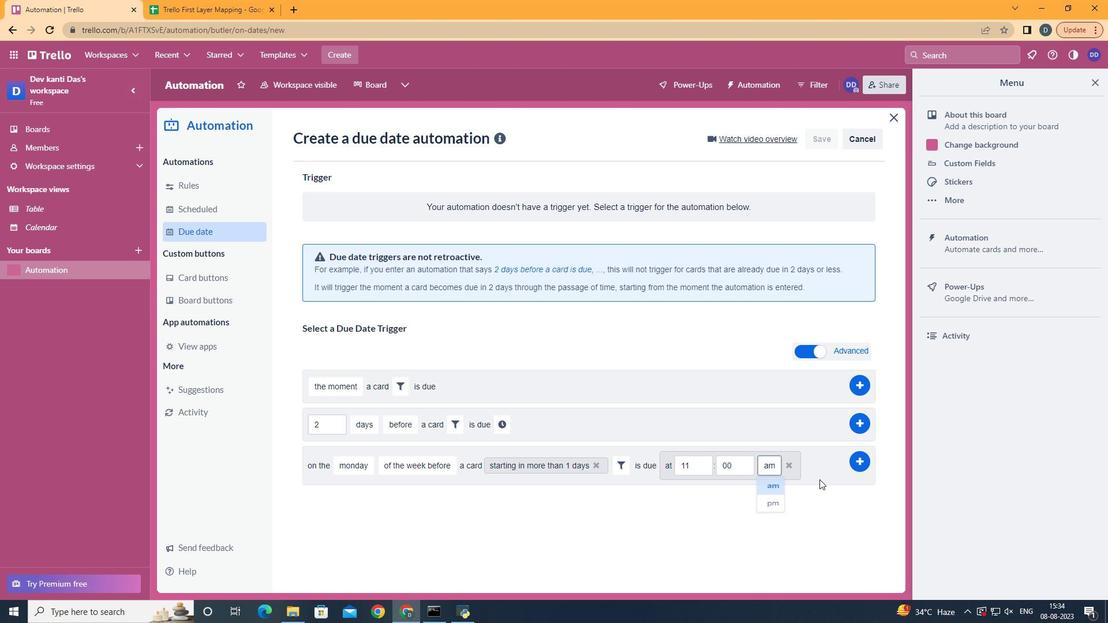 
Action: Mouse moved to (854, 464)
Screenshot: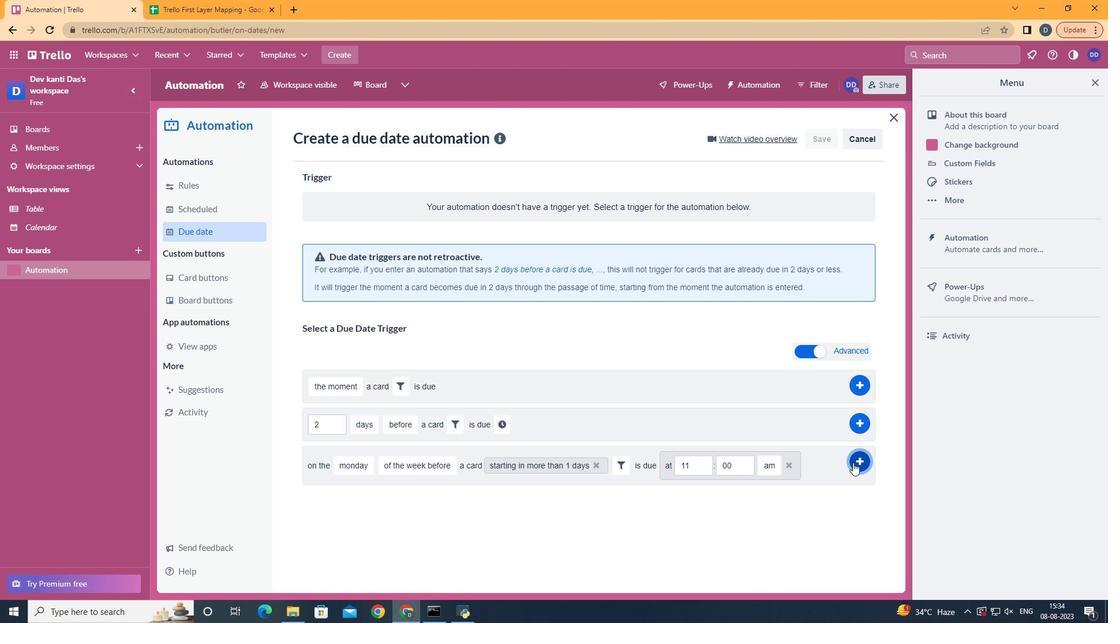 
Action: Mouse pressed left at (854, 464)
Screenshot: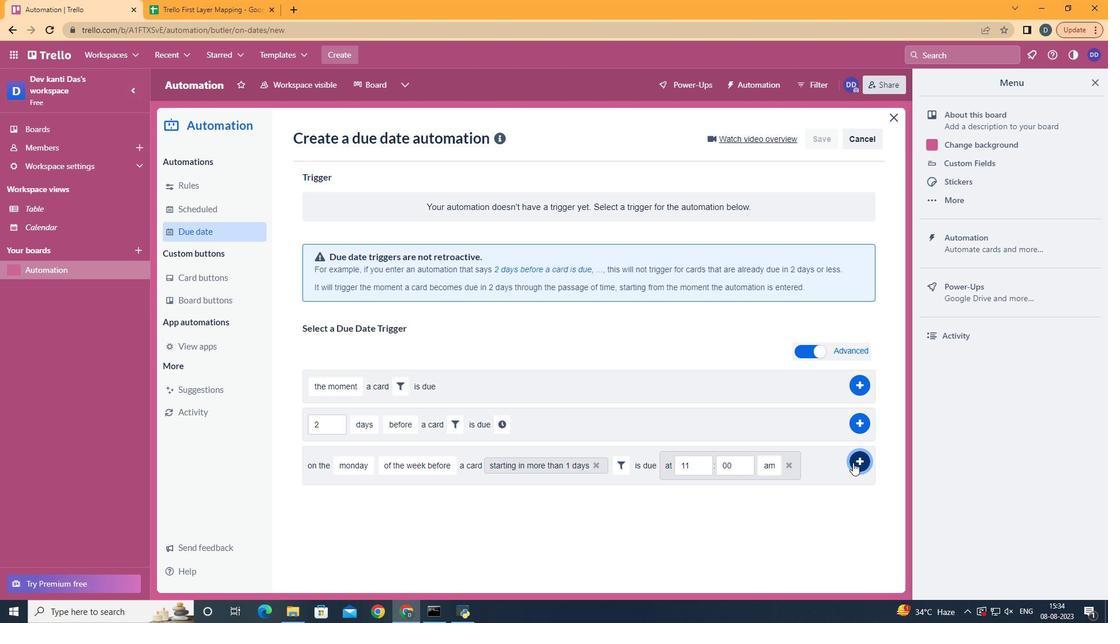 
Action: Mouse moved to (713, 237)
Screenshot: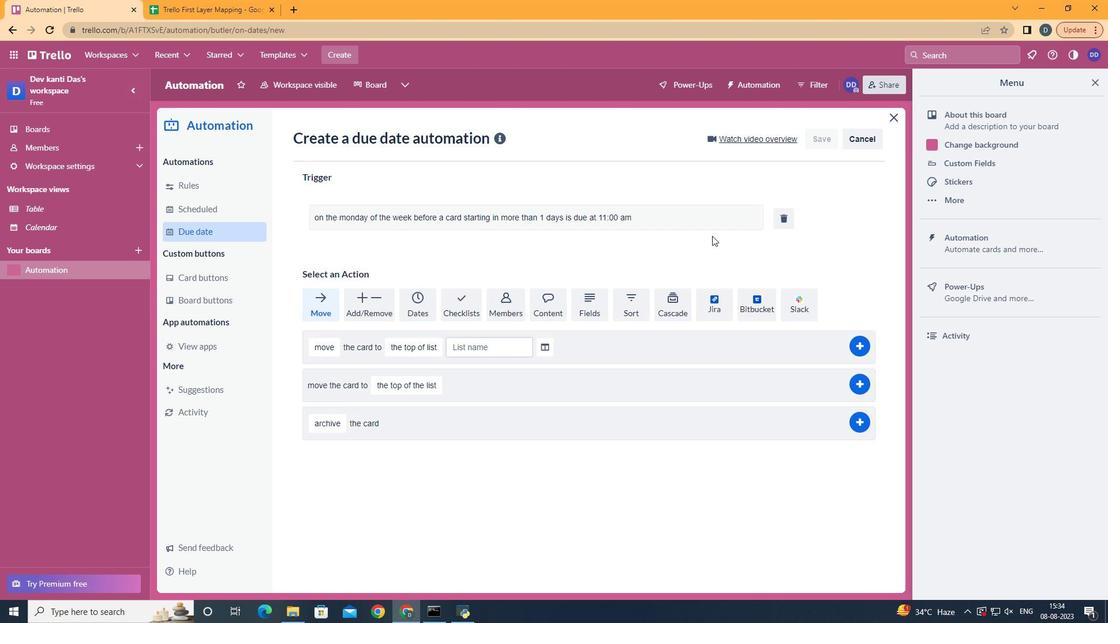 
